 Task: Find a guest house in Machagai, Argentina for 4 adults from June 10 to June 25, with a price range of ₹10,000 to ₹15,000, 4 bedrooms, 4 beds, 4 bathrooms, and amenities including WiFi, free parking, TV, gym, and breakfast. Enable self check-in.
Action: Mouse moved to (491, 127)
Screenshot: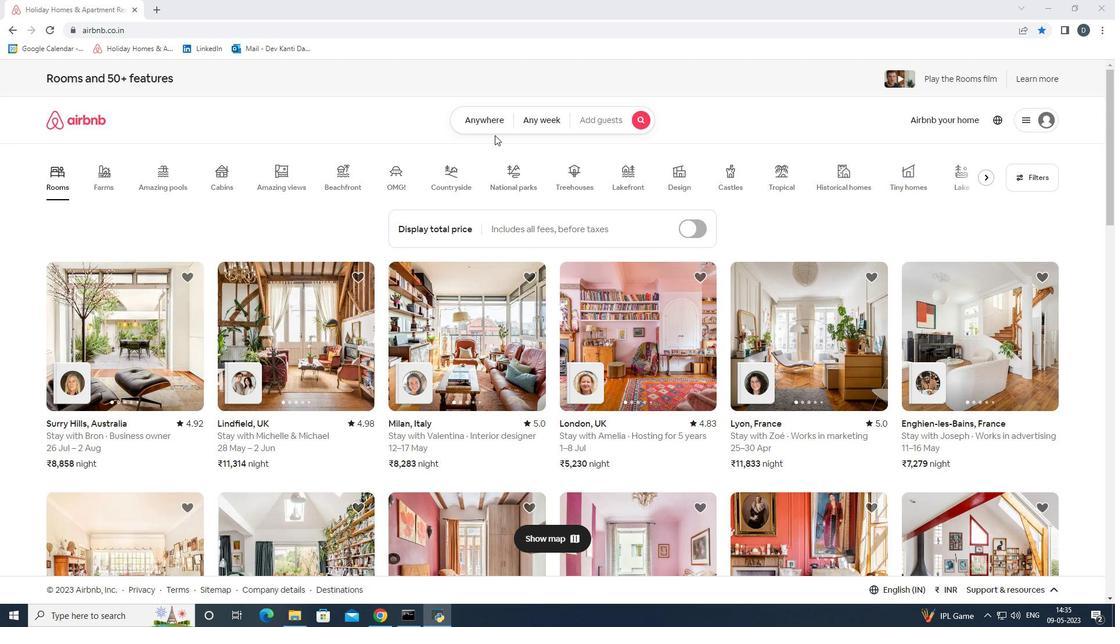 
Action: Mouse pressed left at (491, 127)
Screenshot: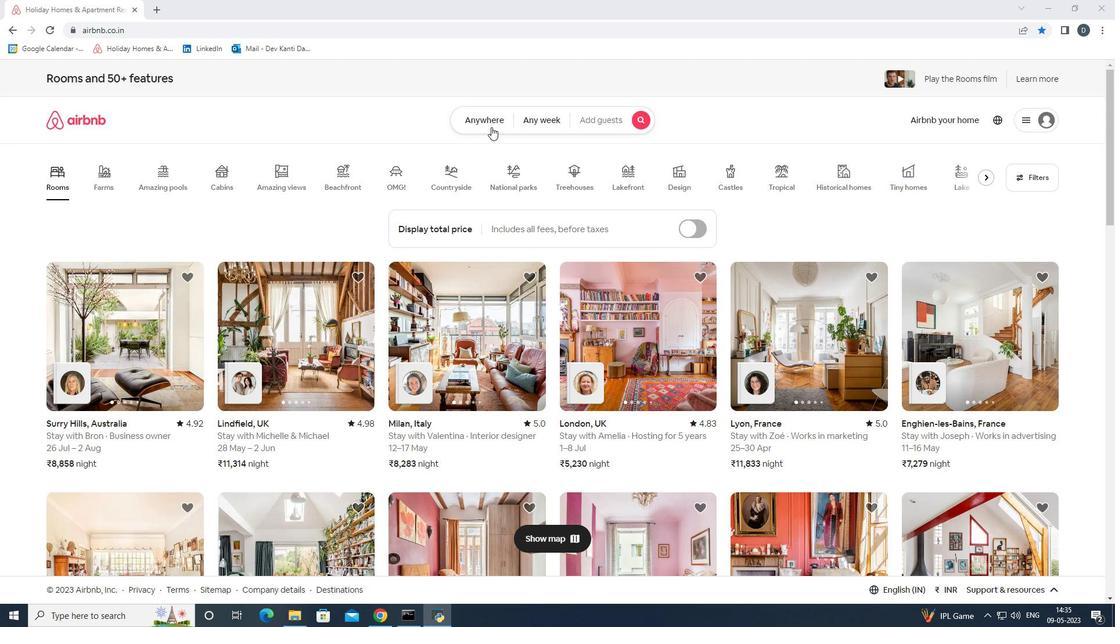 
Action: Mouse moved to (402, 162)
Screenshot: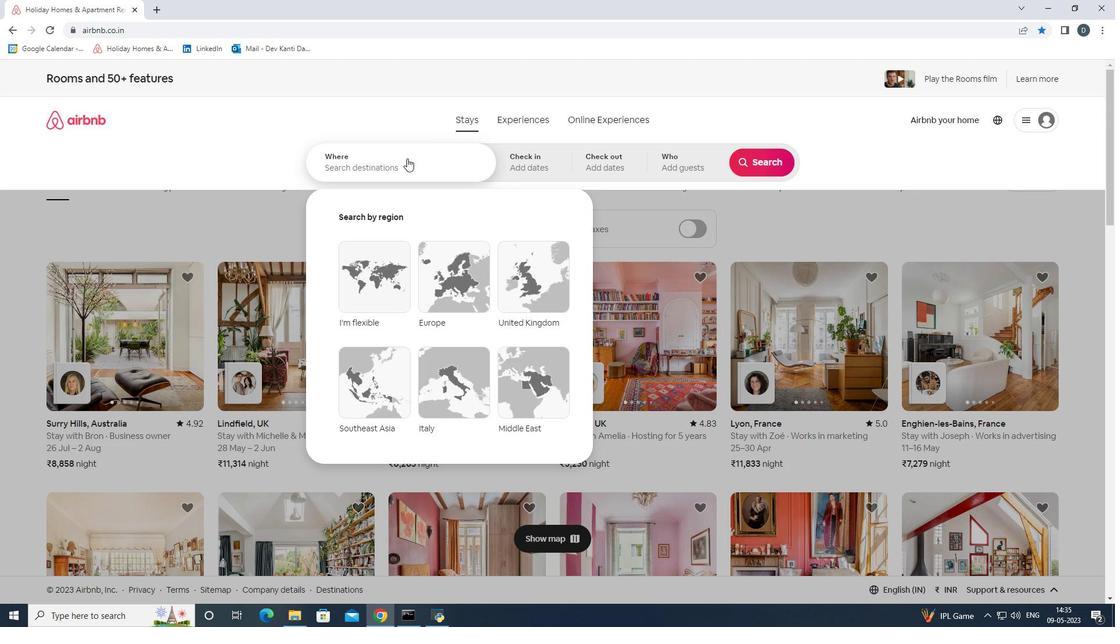 
Action: Mouse pressed left at (402, 162)
Screenshot: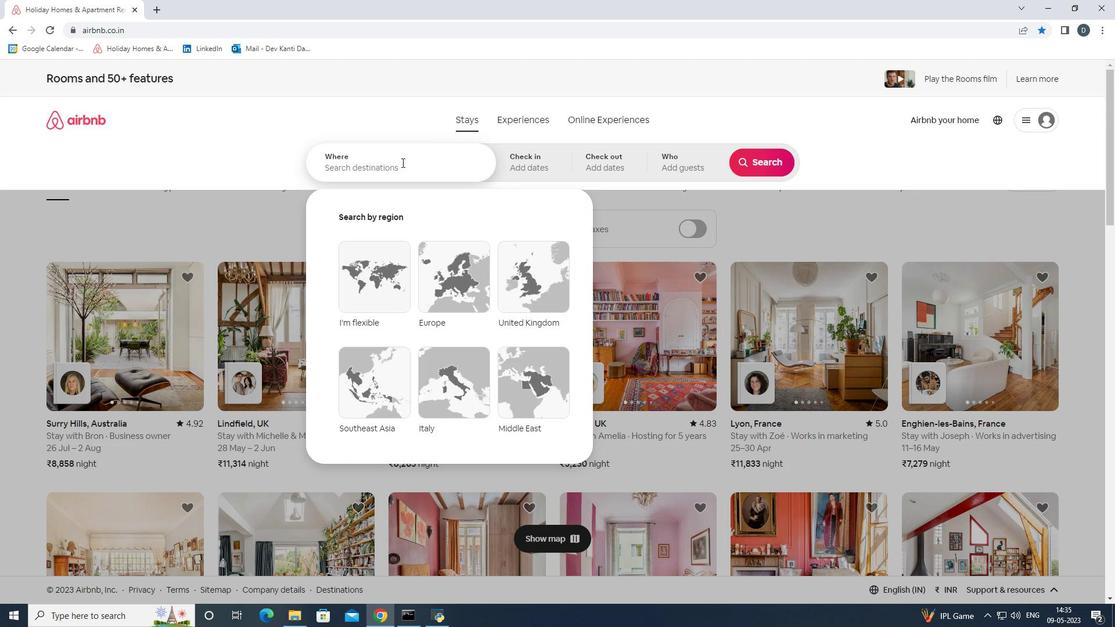 
Action: Key pressed <Key.shift><Key.shift><Key.shift><Key.shift><Key.shift><Key.shift>Machagai,<Key.shift><Key.shift><Key.shift><Key.shift><Key.shift><Key.shift><Key.shift><Key.shift><Key.shift><Key.shift><Key.shift><Key.shift>Argentina<Key.enter>
Screenshot: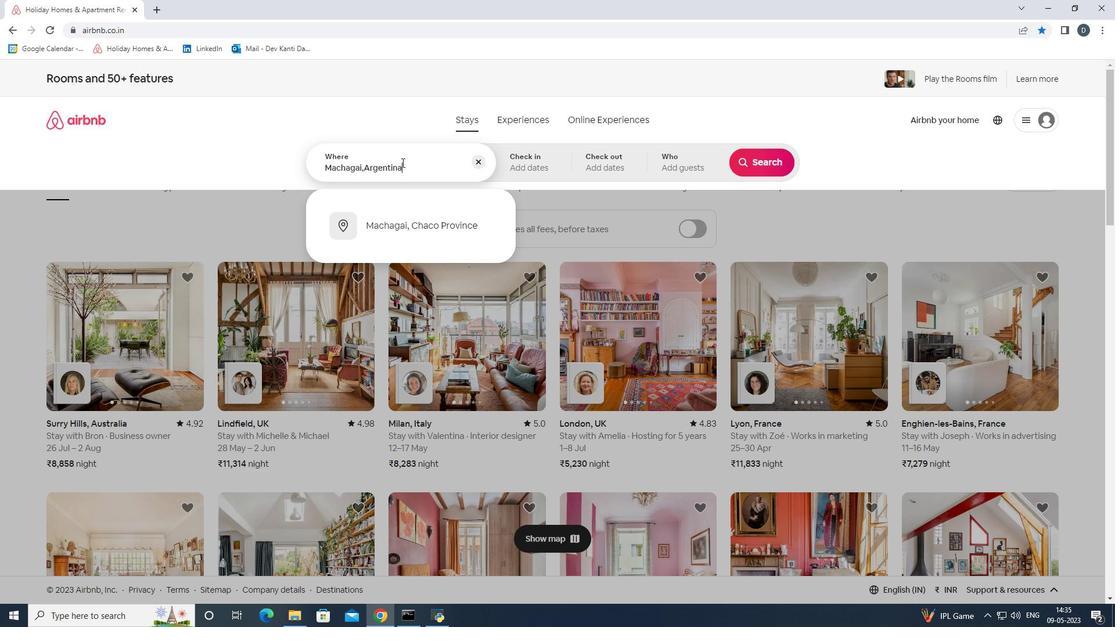 
Action: Mouse moved to (746, 332)
Screenshot: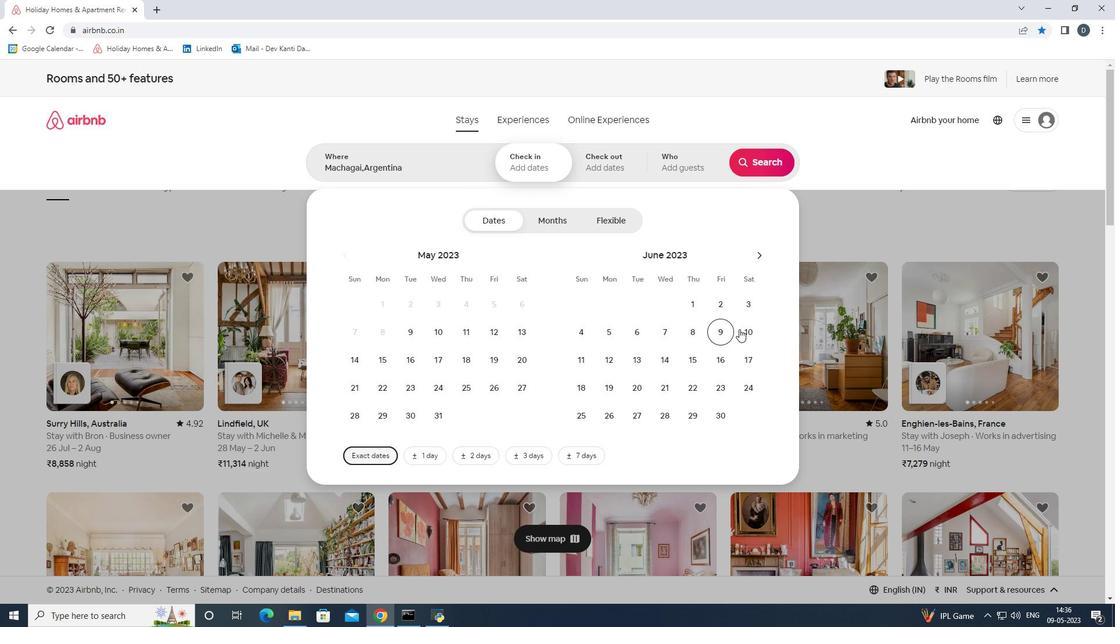 
Action: Mouse pressed left at (746, 332)
Screenshot: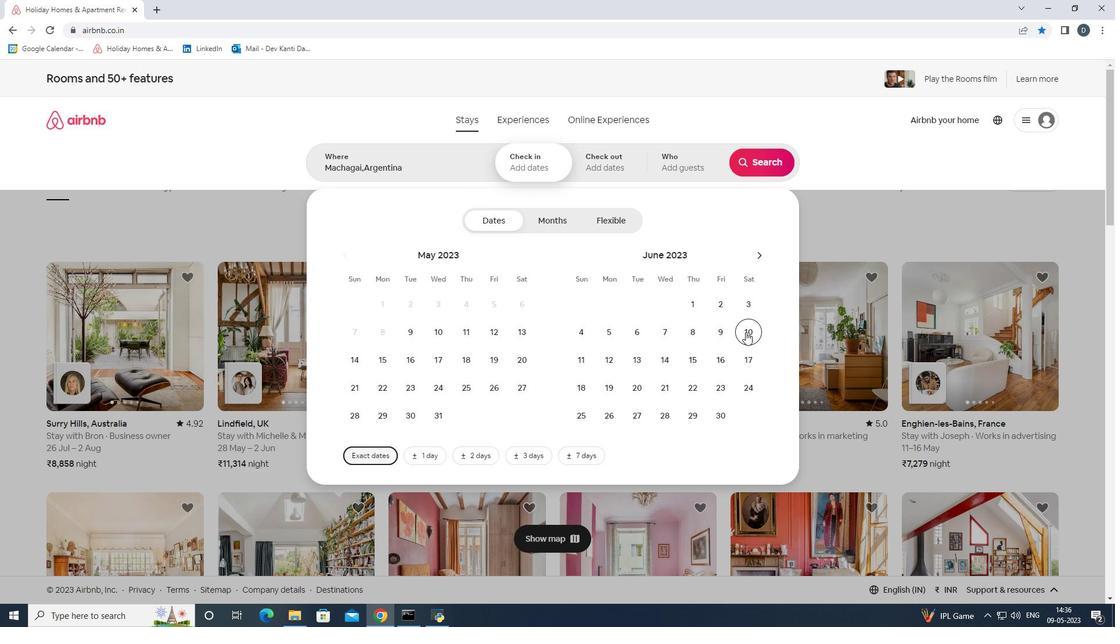 
Action: Mouse moved to (588, 414)
Screenshot: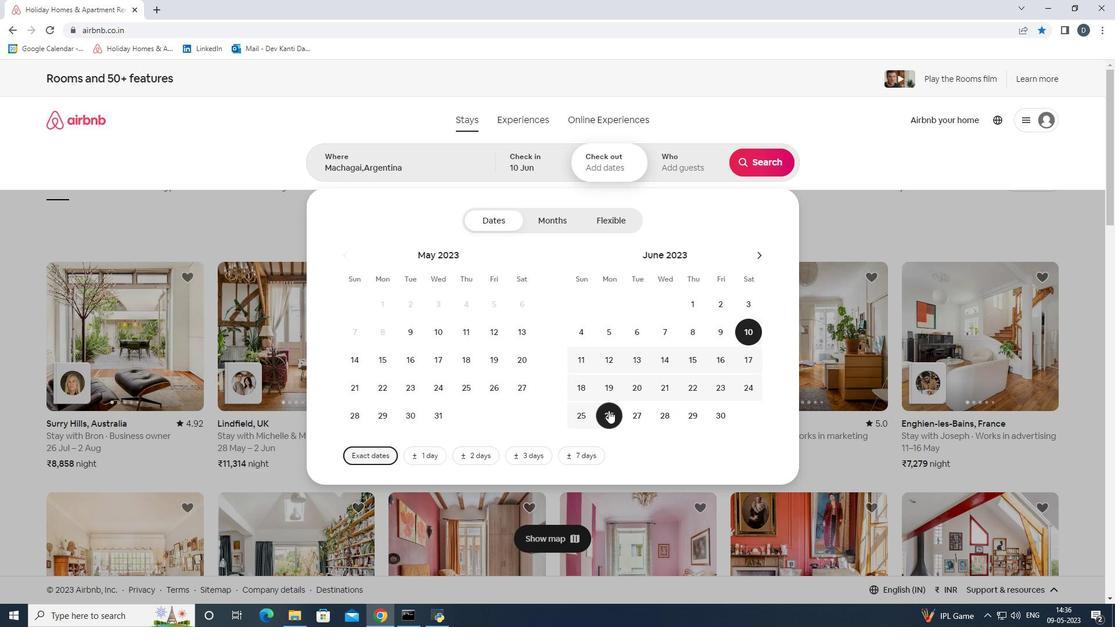 
Action: Mouse pressed left at (588, 414)
Screenshot: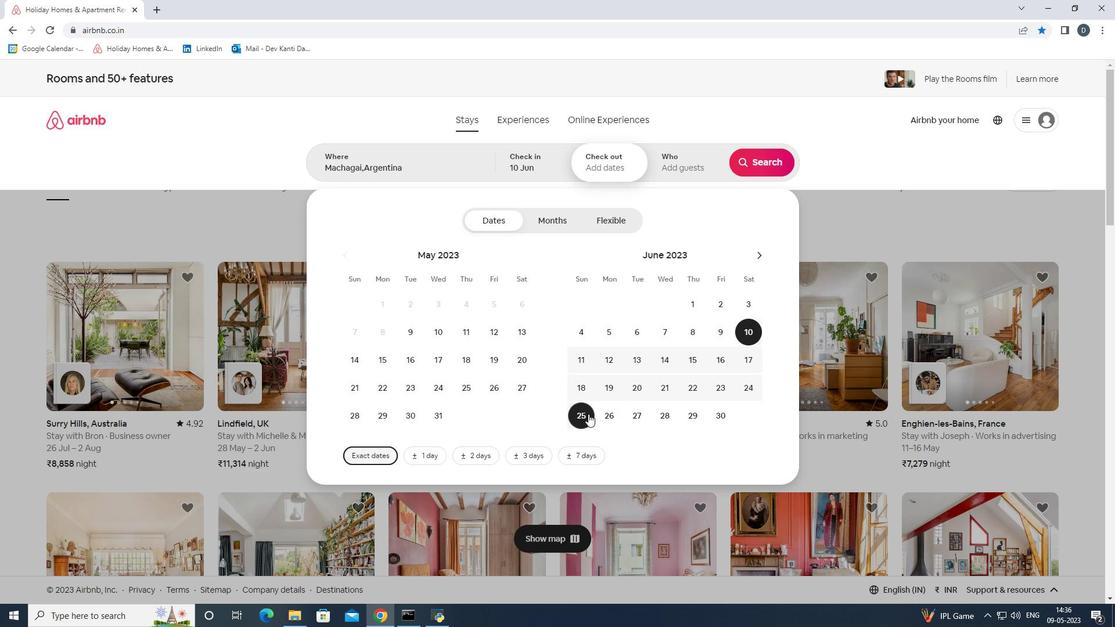 
Action: Mouse moved to (675, 167)
Screenshot: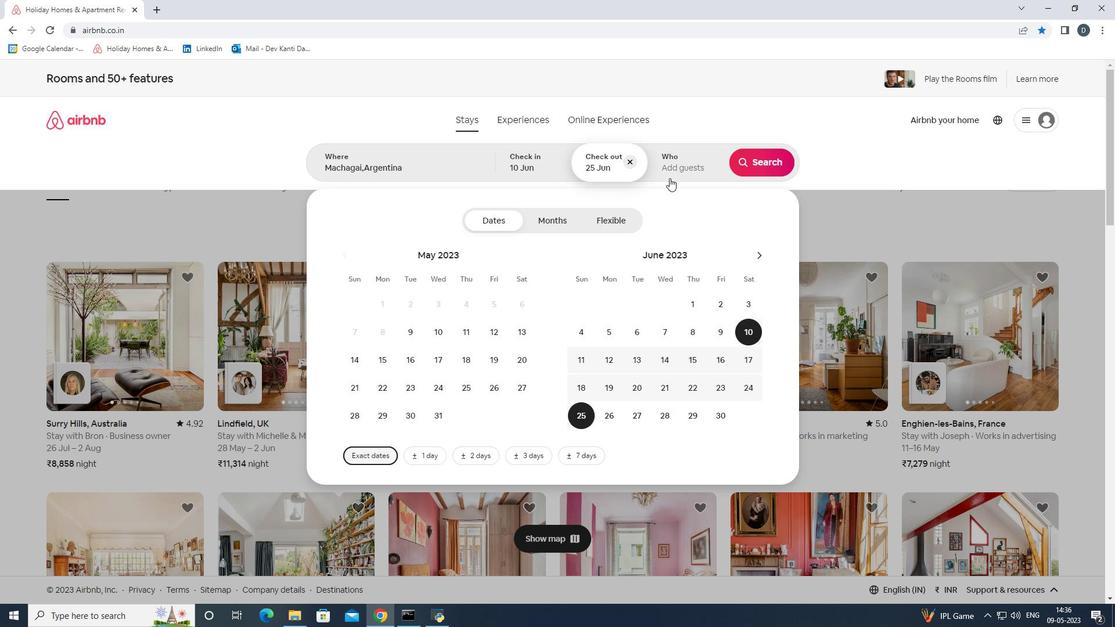 
Action: Mouse pressed left at (675, 167)
Screenshot: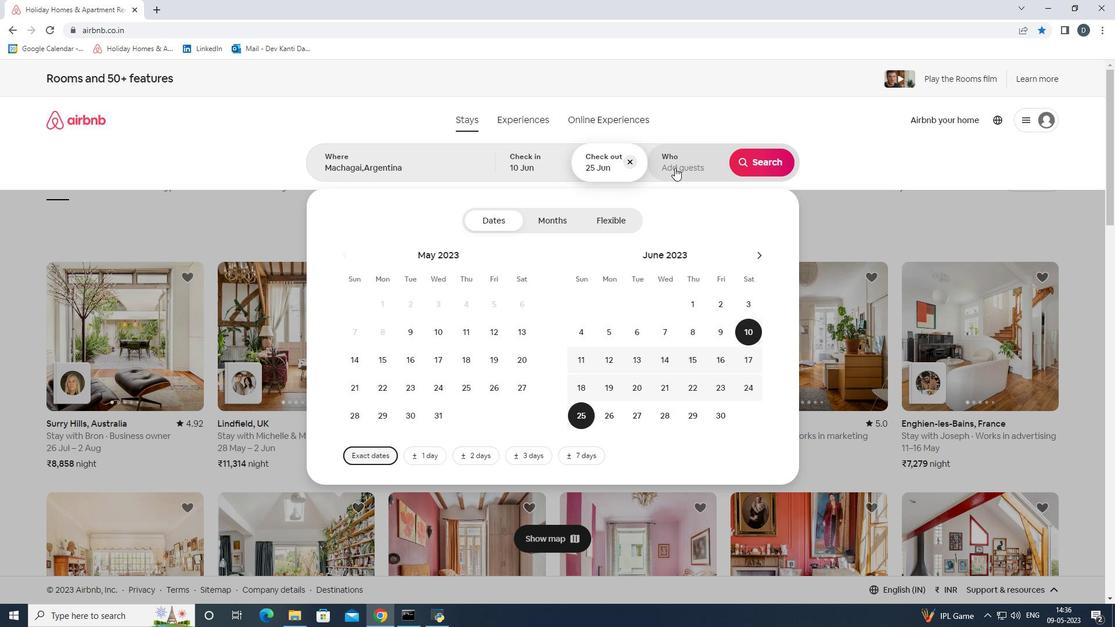 
Action: Mouse moved to (762, 228)
Screenshot: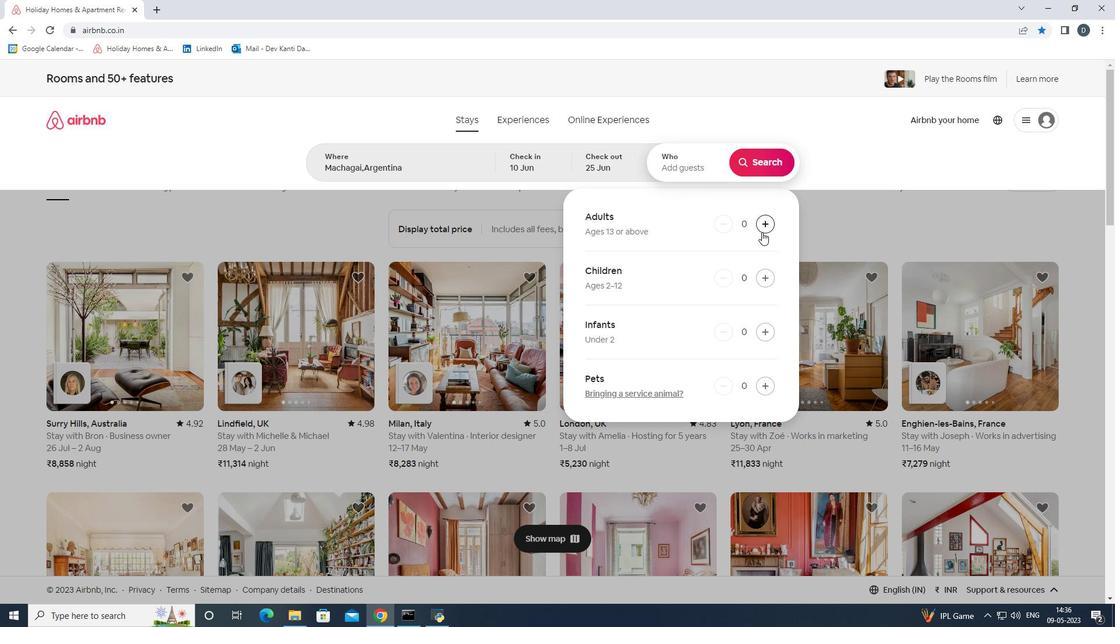 
Action: Mouse pressed left at (762, 228)
Screenshot: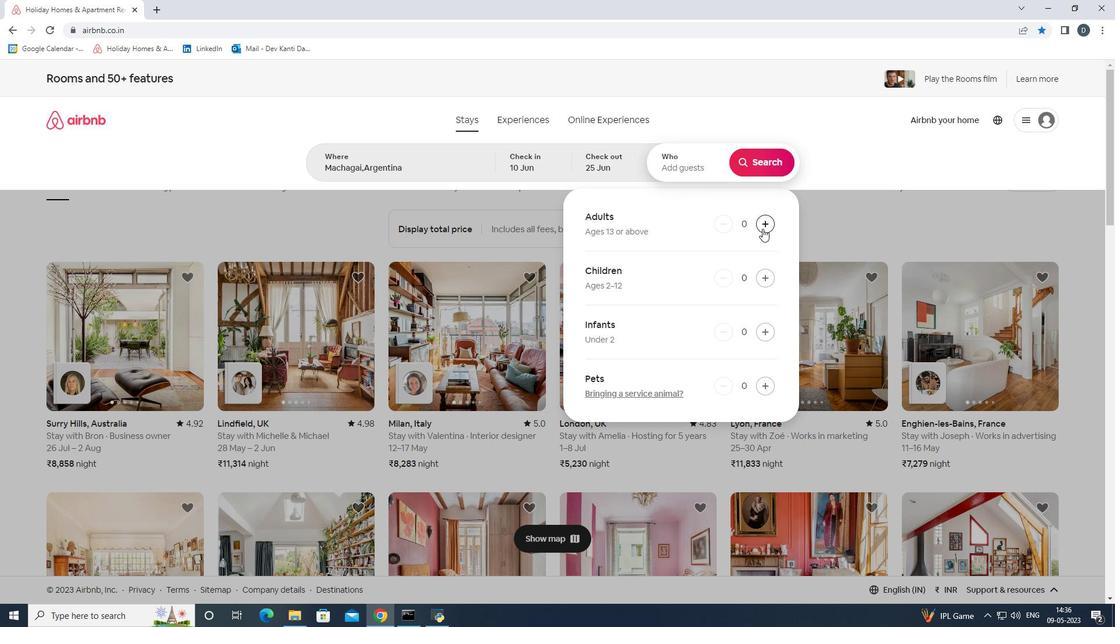 
Action: Mouse pressed left at (762, 228)
Screenshot: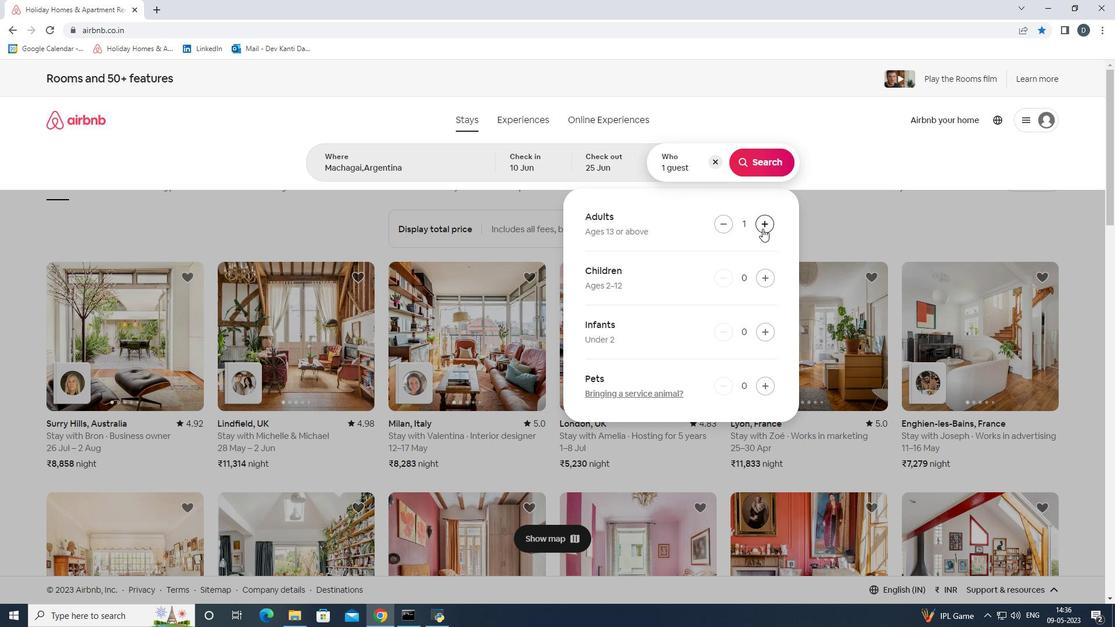 
Action: Mouse pressed left at (762, 228)
Screenshot: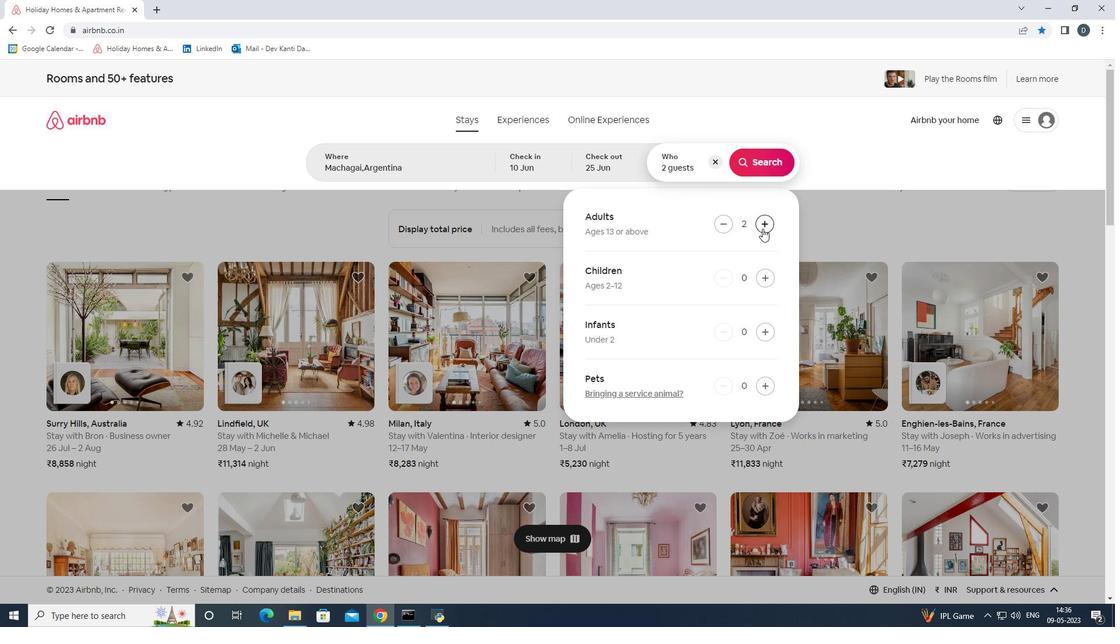 
Action: Mouse pressed left at (762, 228)
Screenshot: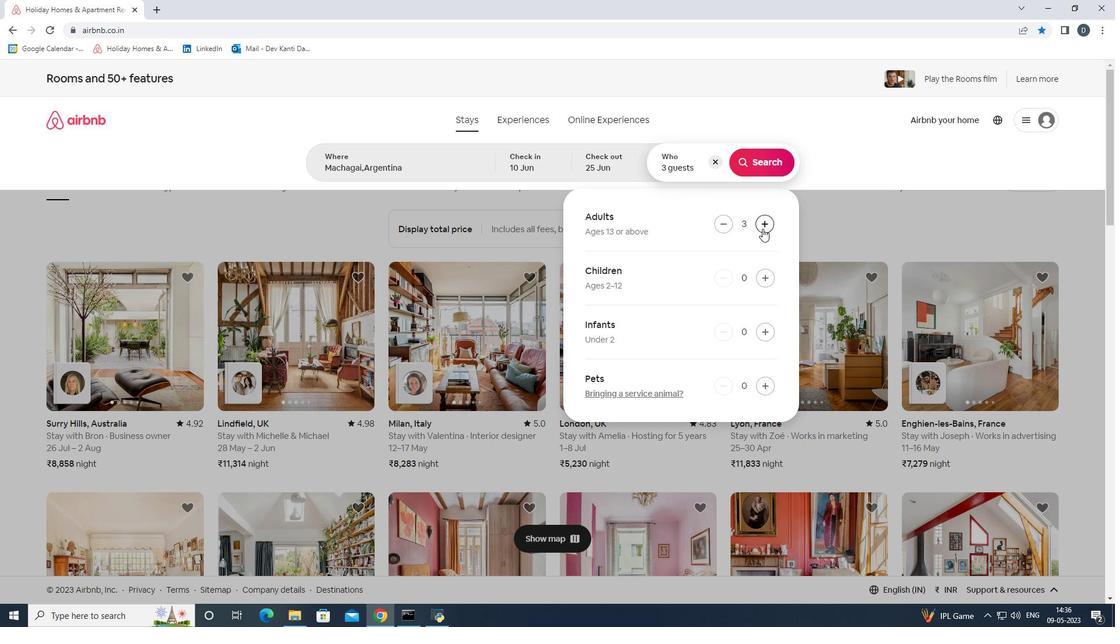 
Action: Mouse moved to (759, 170)
Screenshot: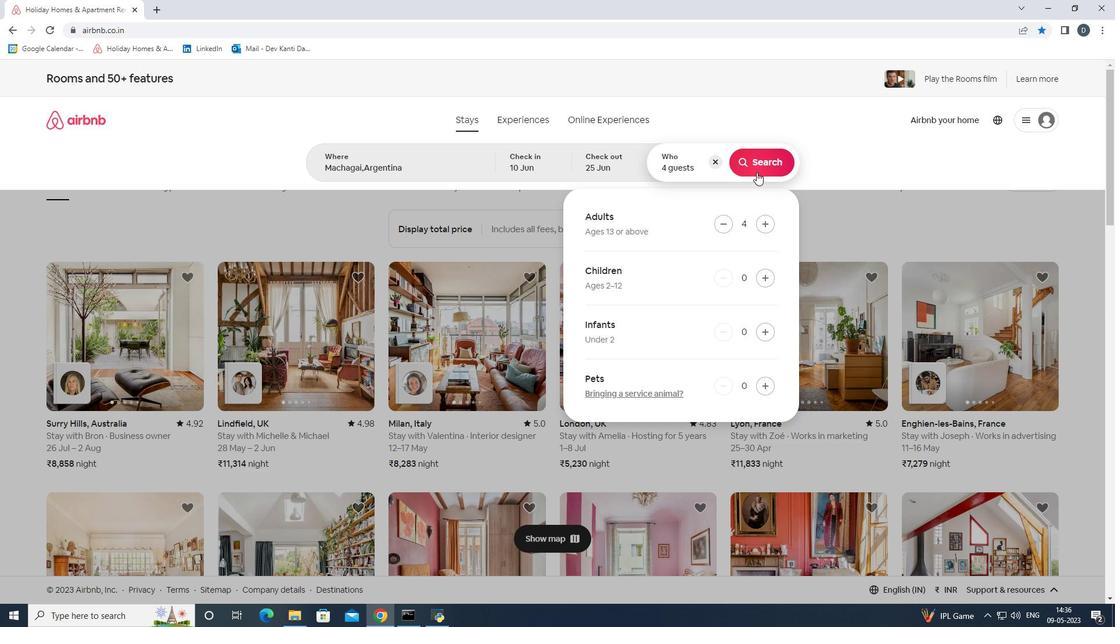 
Action: Mouse pressed left at (759, 170)
Screenshot: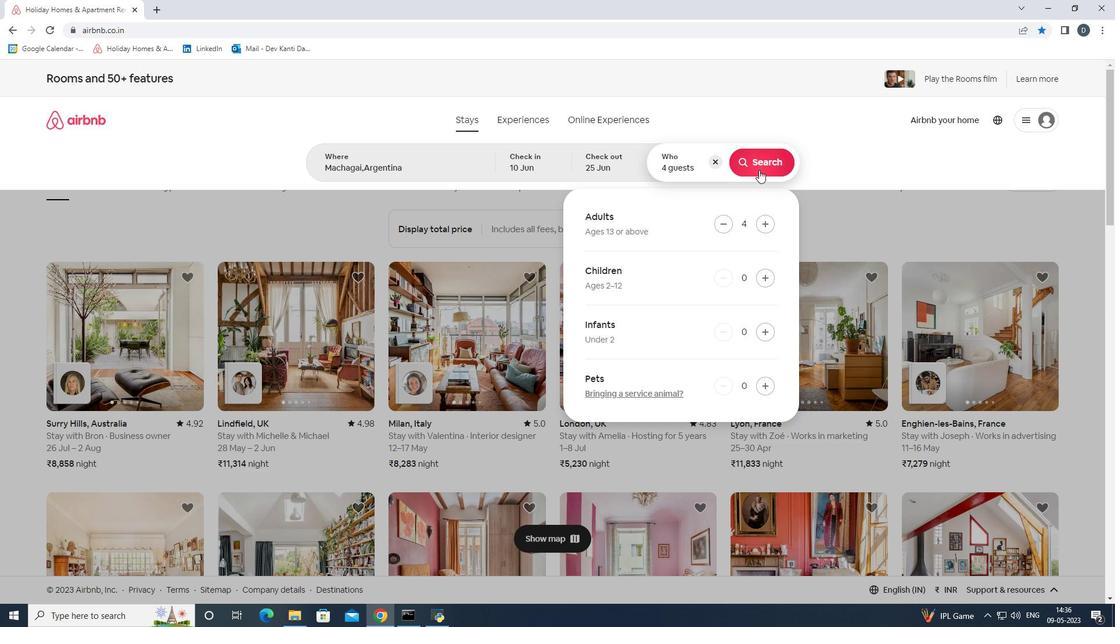 
Action: Mouse moved to (1048, 135)
Screenshot: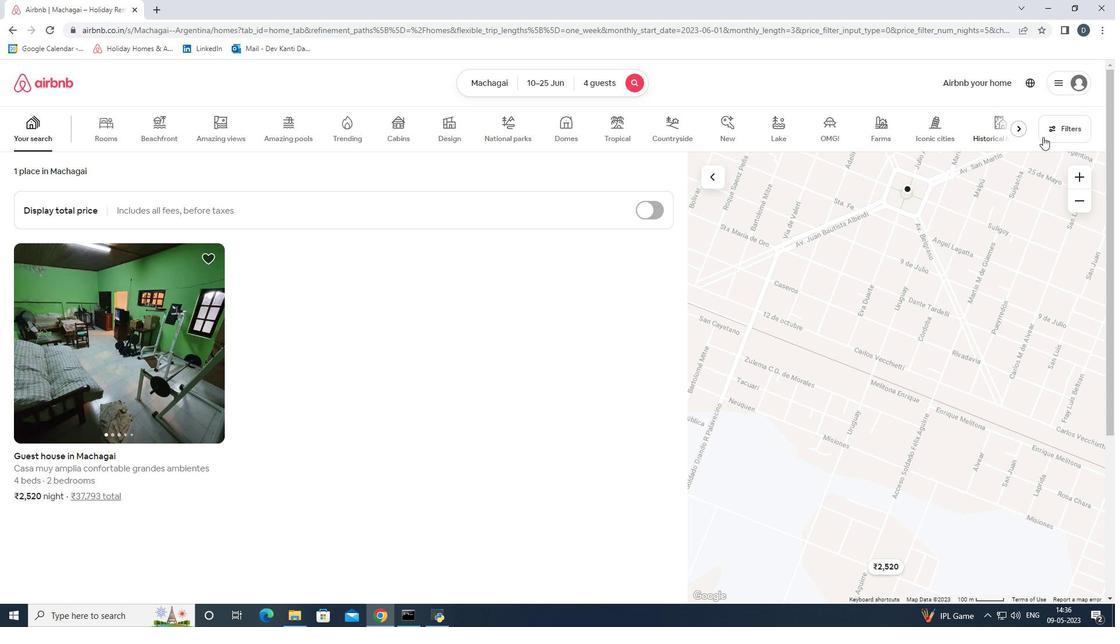 
Action: Mouse pressed left at (1048, 135)
Screenshot: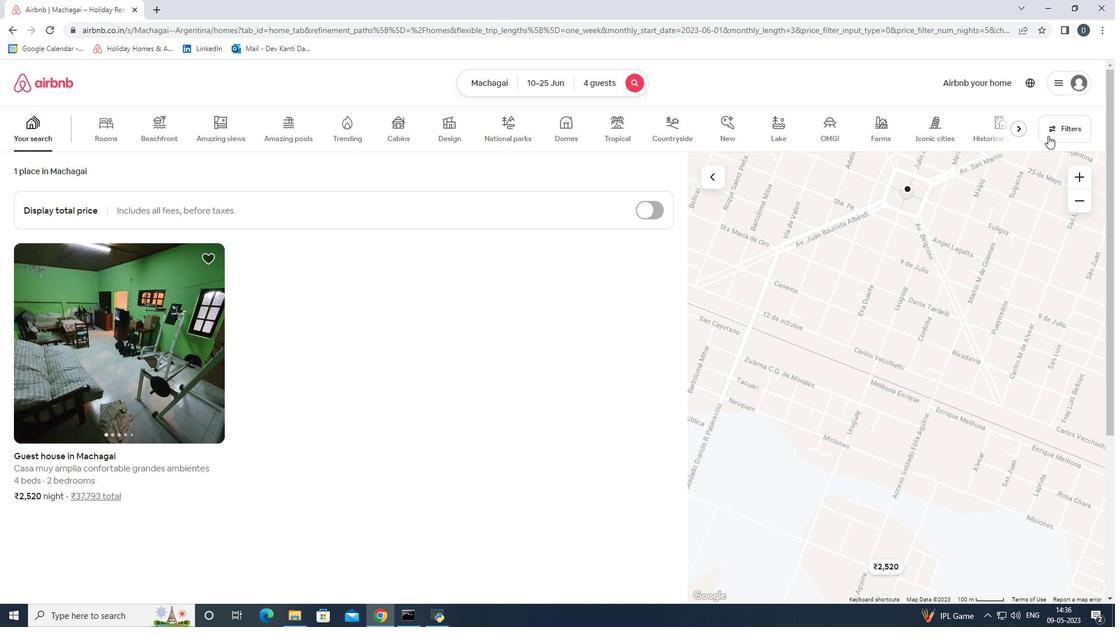 
Action: Mouse moved to (486, 409)
Screenshot: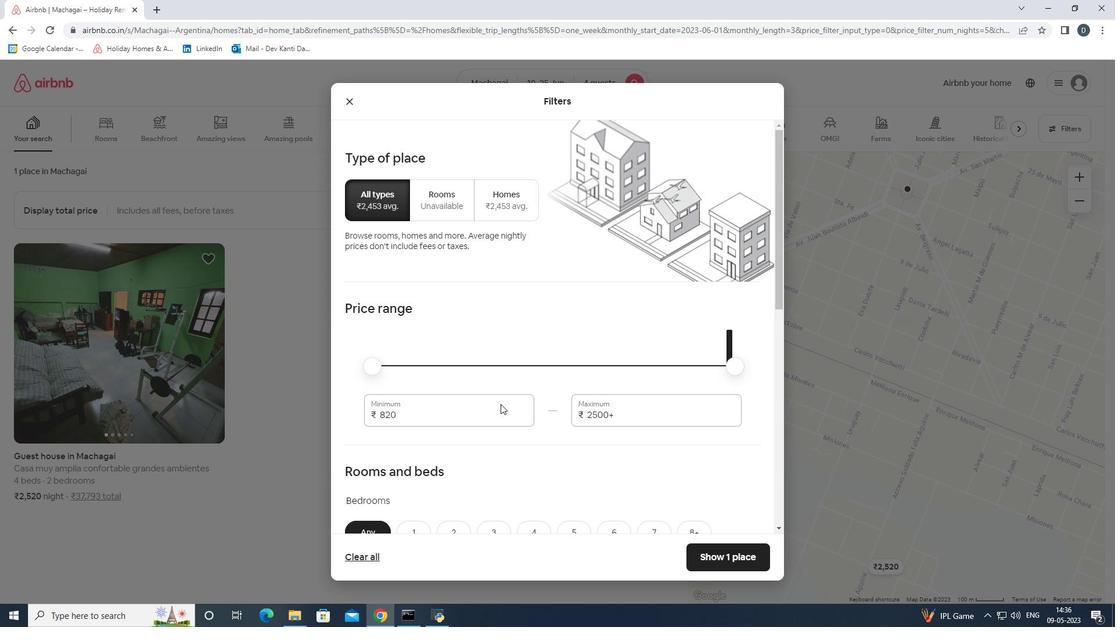 
Action: Mouse pressed left at (486, 409)
Screenshot: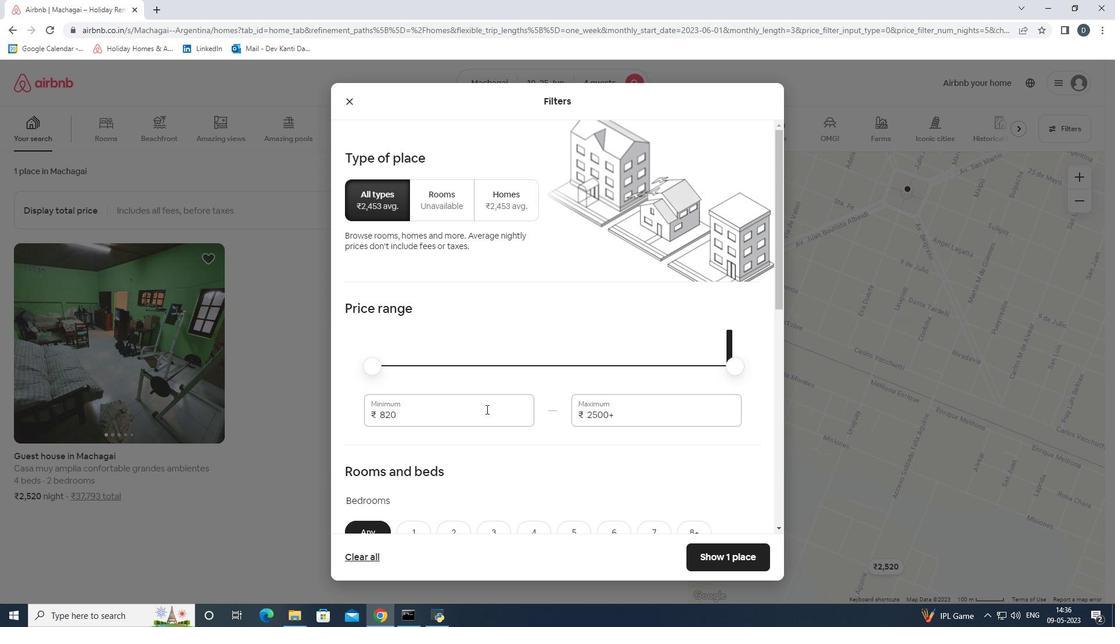 
Action: Mouse pressed left at (486, 409)
Screenshot: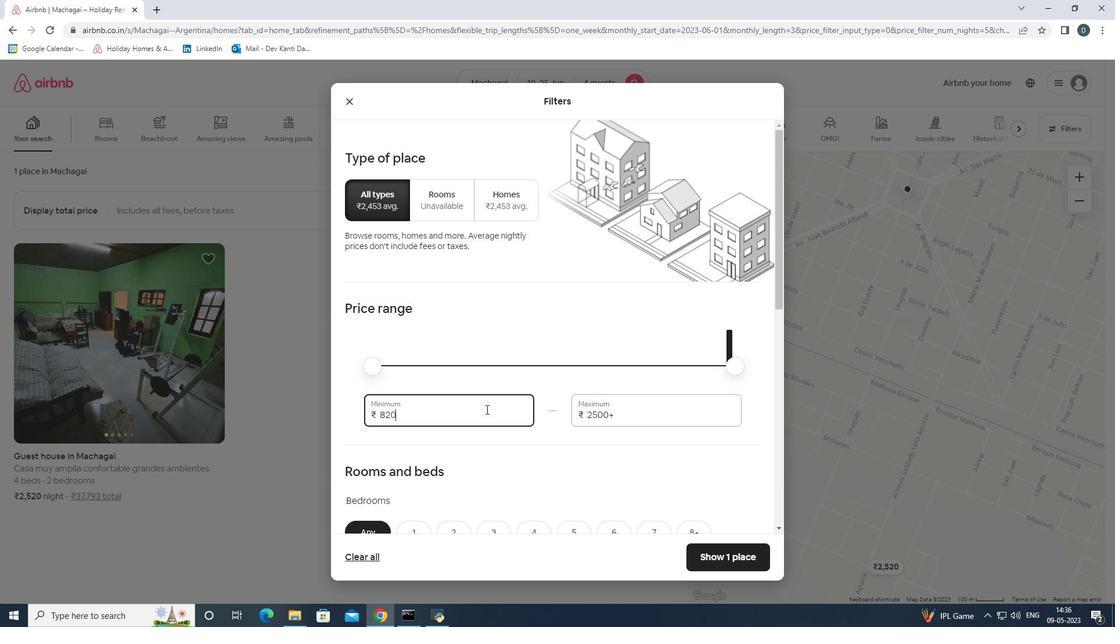 
Action: Key pressed 10000<Key.tab>150000<Key.backspace>
Screenshot: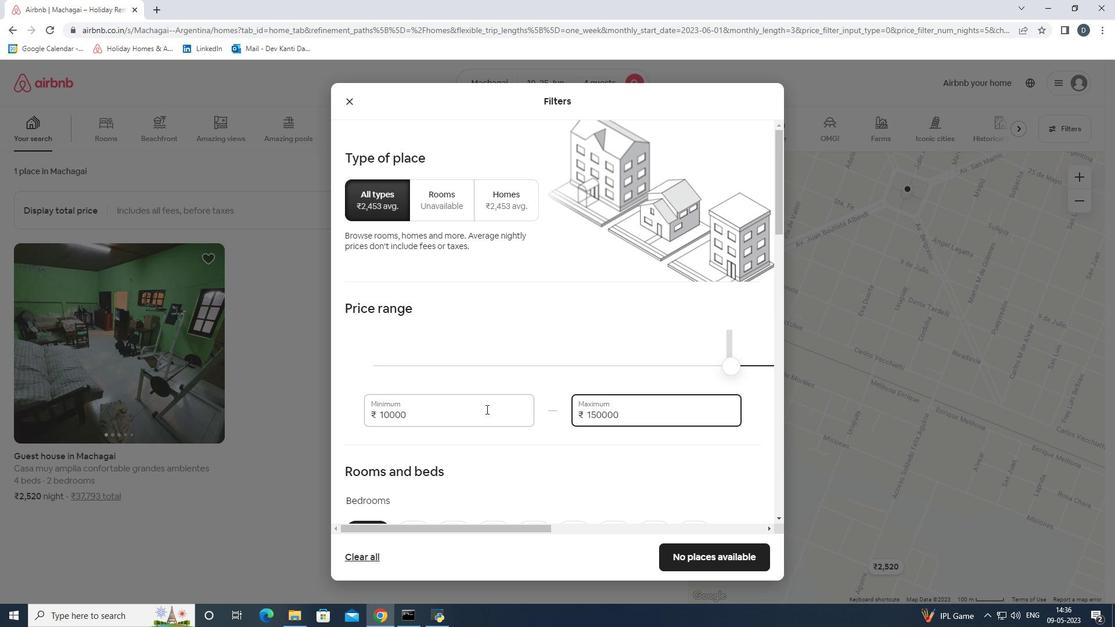 
Action: Mouse scrolled (486, 409) with delta (0, 0)
Screenshot: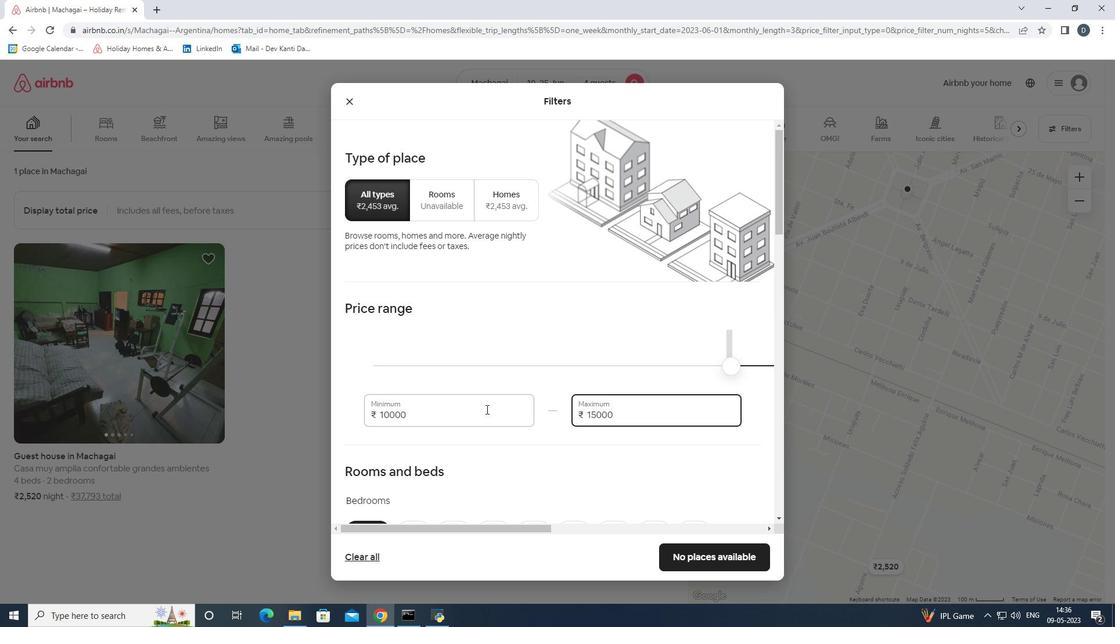
Action: Mouse scrolled (486, 409) with delta (0, 0)
Screenshot: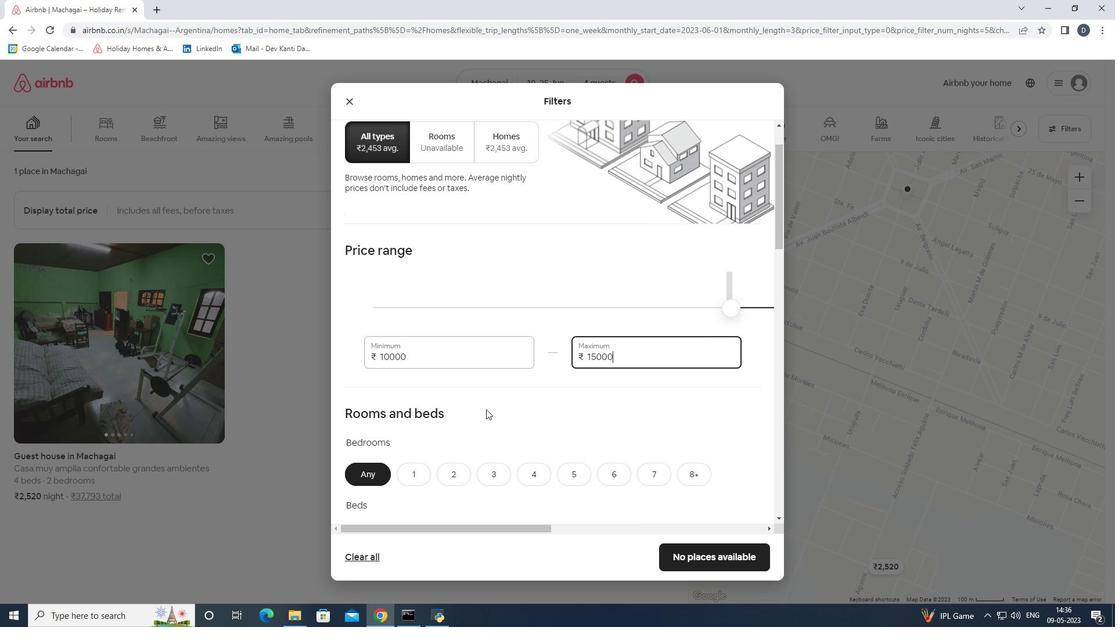 
Action: Mouse scrolled (486, 409) with delta (0, 0)
Screenshot: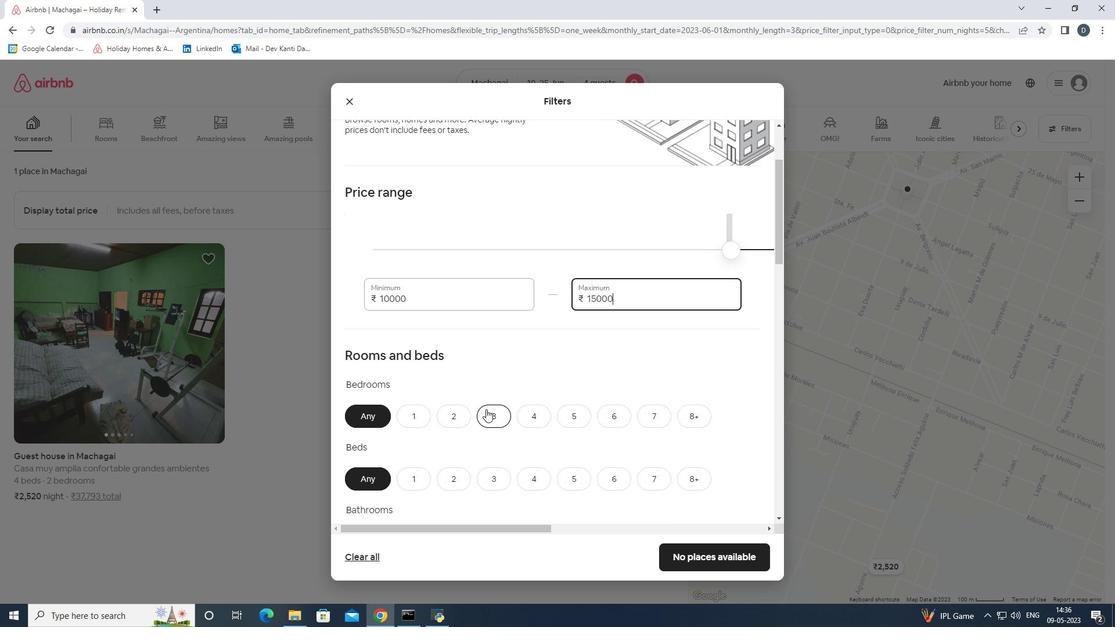 
Action: Mouse scrolled (486, 409) with delta (0, 0)
Screenshot: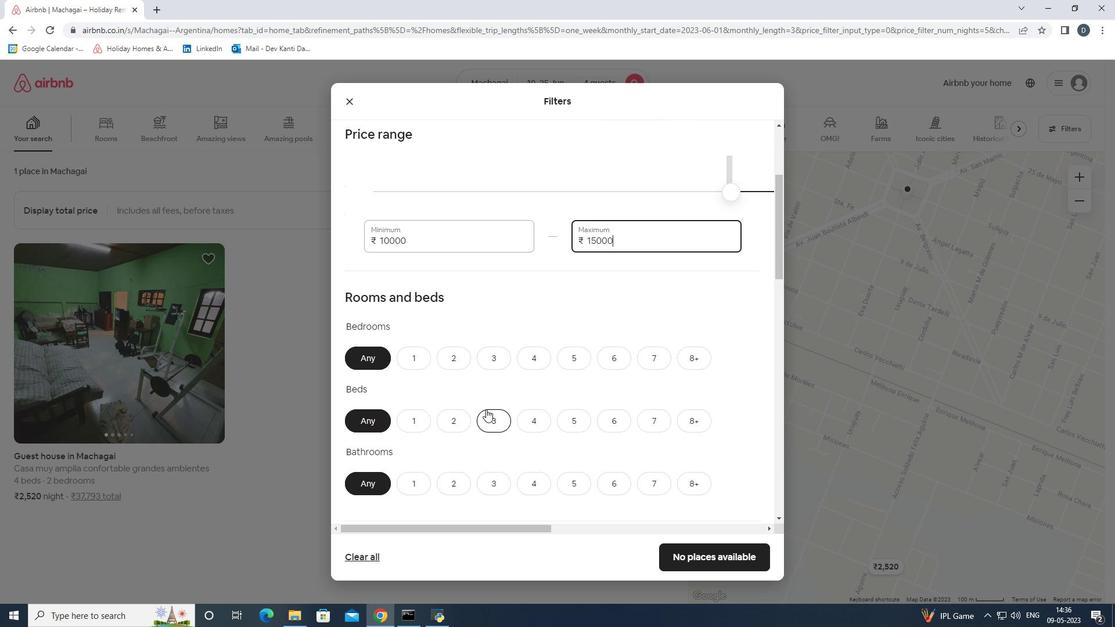 
Action: Mouse moved to (540, 302)
Screenshot: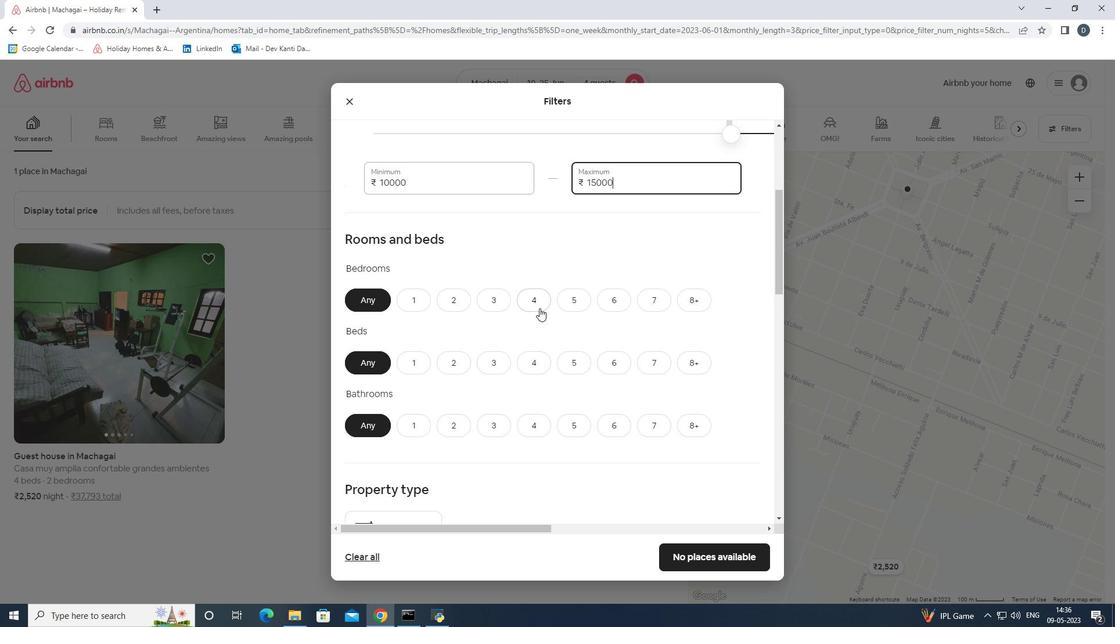 
Action: Mouse pressed left at (540, 302)
Screenshot: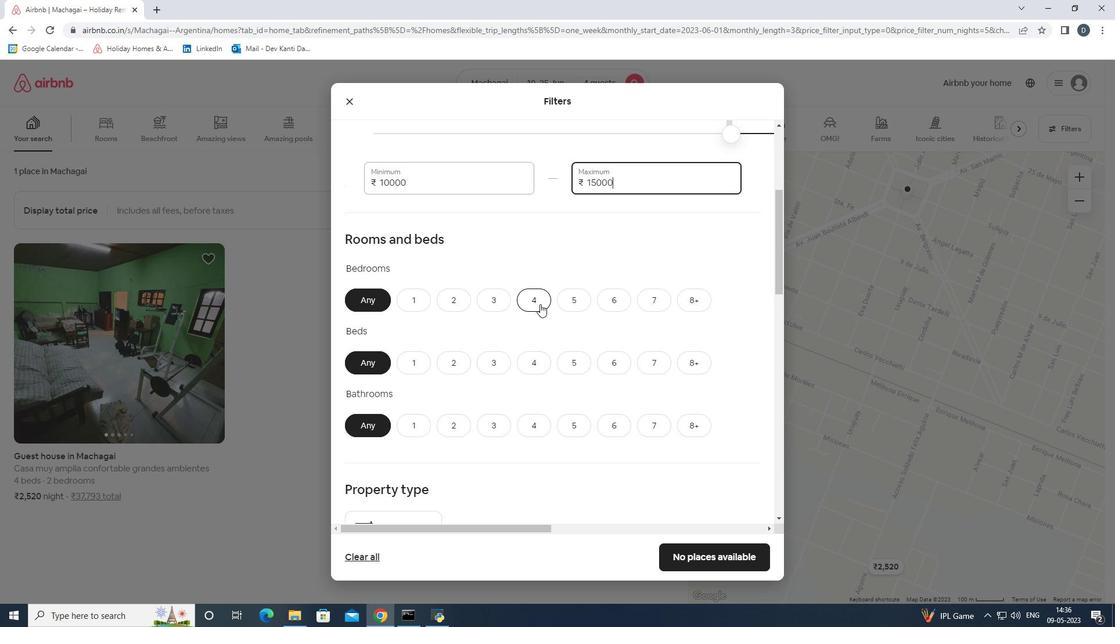 
Action: Mouse moved to (533, 356)
Screenshot: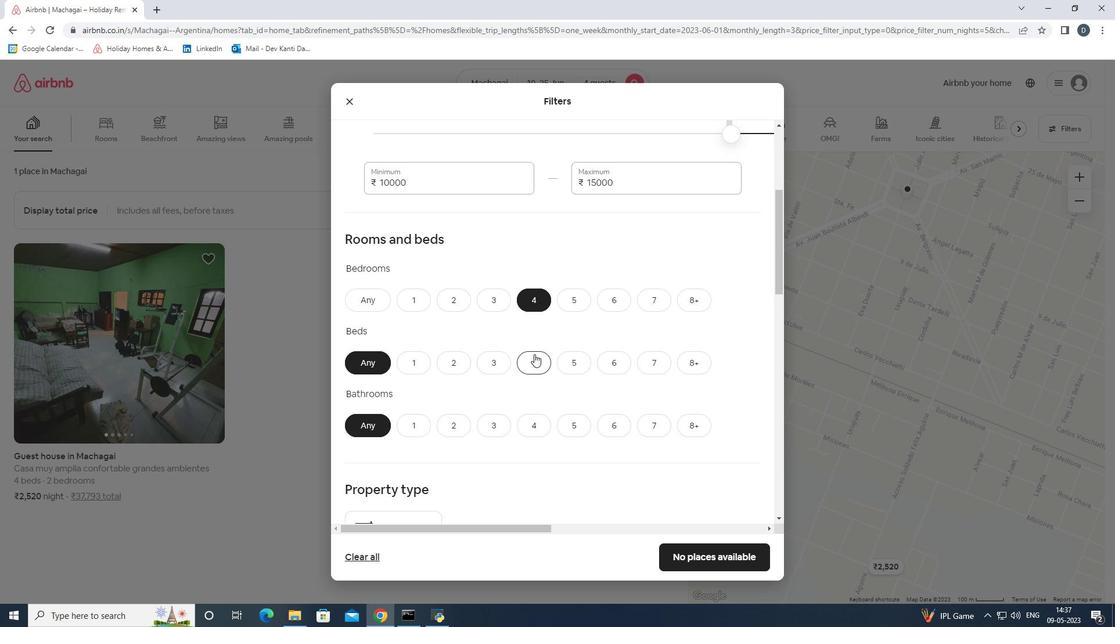 
Action: Mouse pressed left at (533, 356)
Screenshot: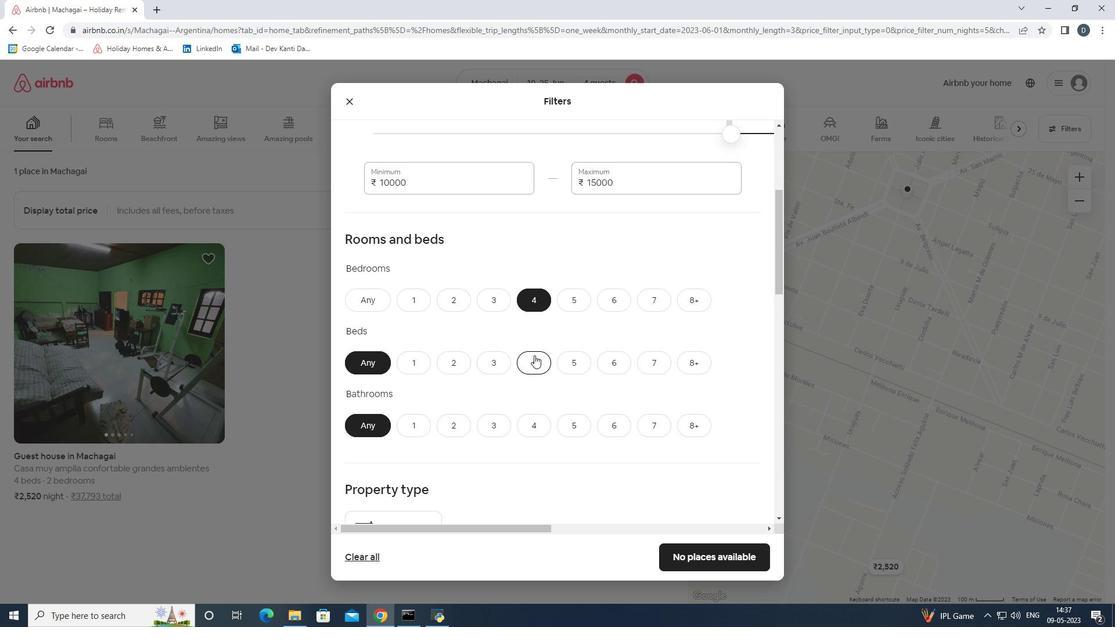 
Action: Mouse moved to (532, 418)
Screenshot: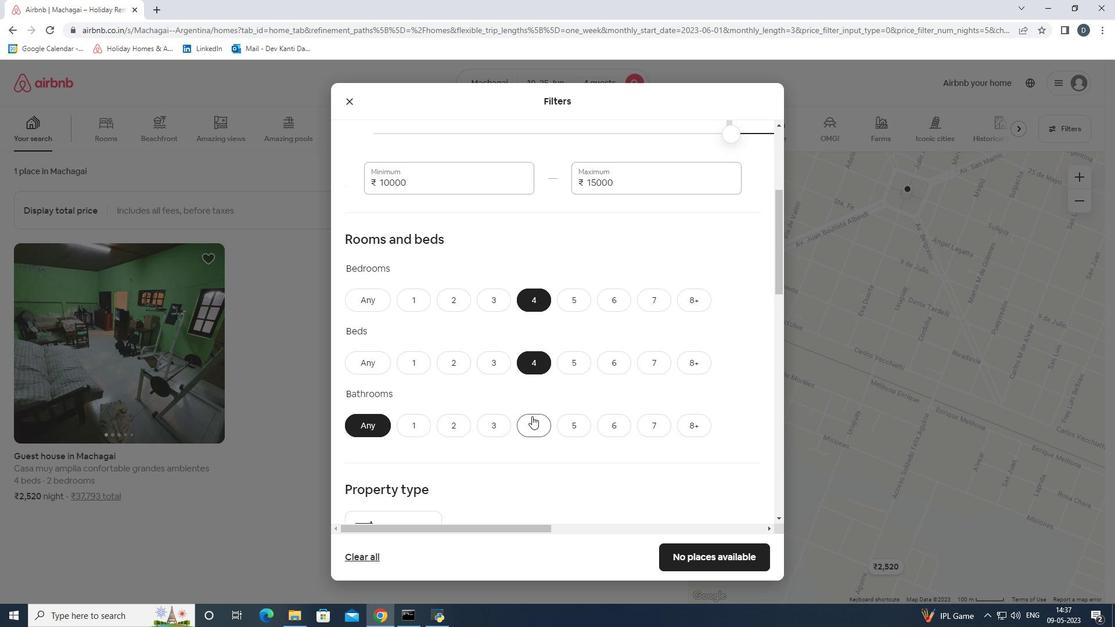 
Action: Mouse pressed left at (532, 418)
Screenshot: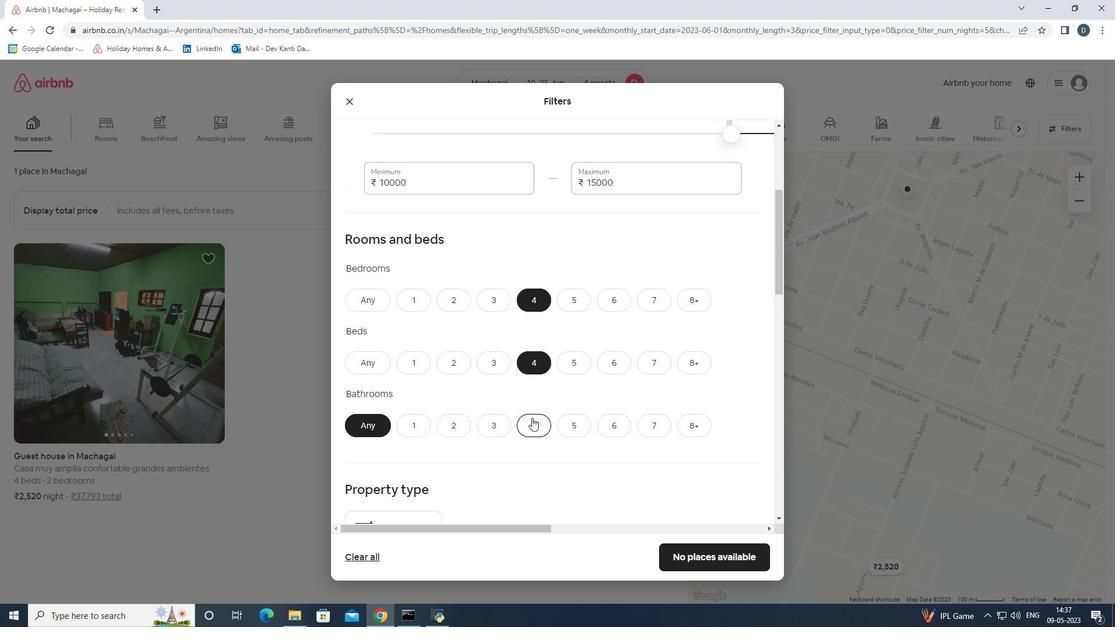 
Action: Mouse moved to (532, 418)
Screenshot: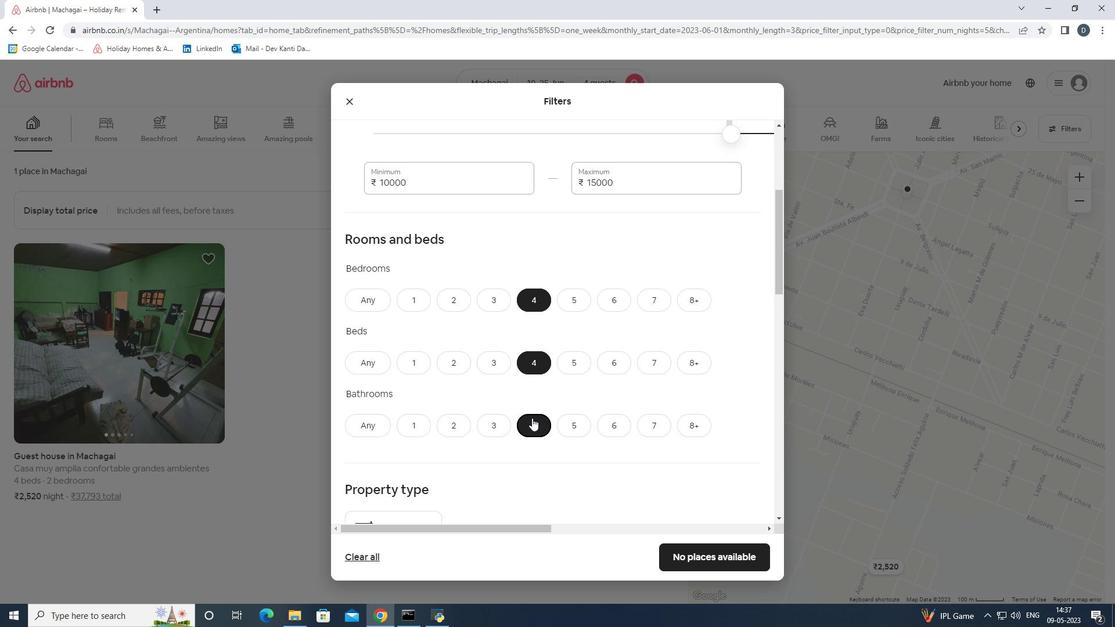 
Action: Mouse scrolled (532, 418) with delta (0, 0)
Screenshot: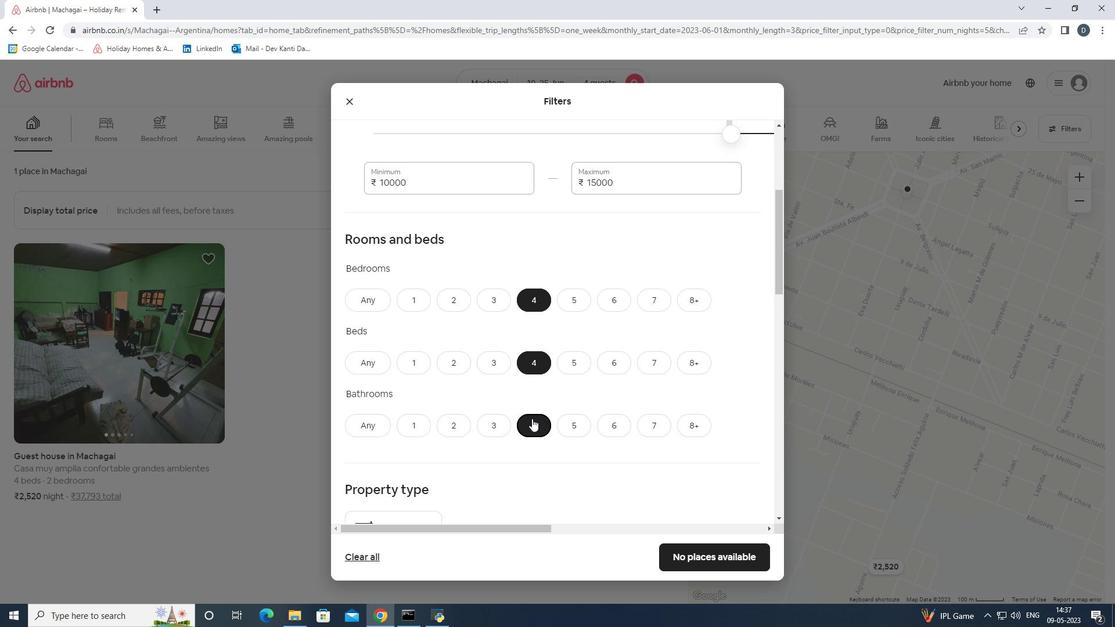 
Action: Mouse scrolled (532, 418) with delta (0, 0)
Screenshot: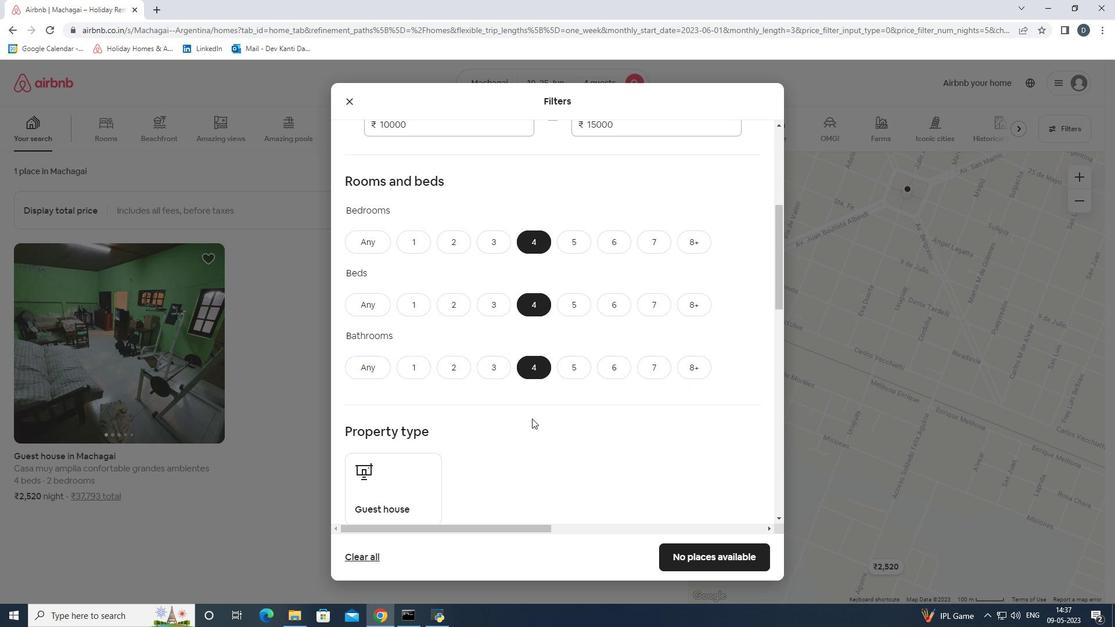
Action: Mouse scrolled (532, 418) with delta (0, 0)
Screenshot: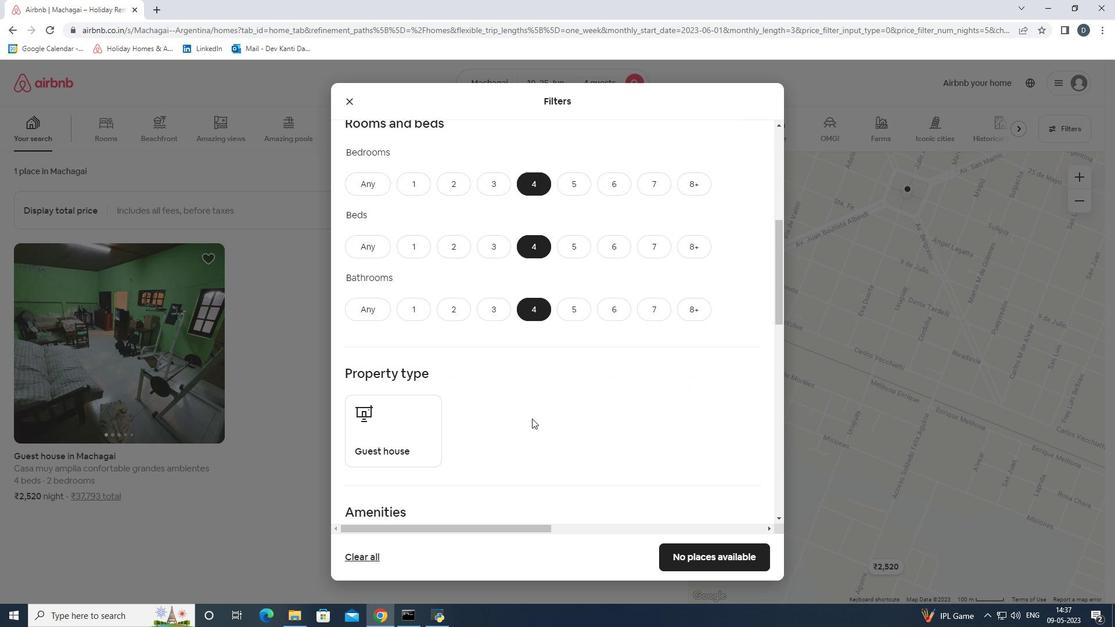 
Action: Mouse moved to (429, 385)
Screenshot: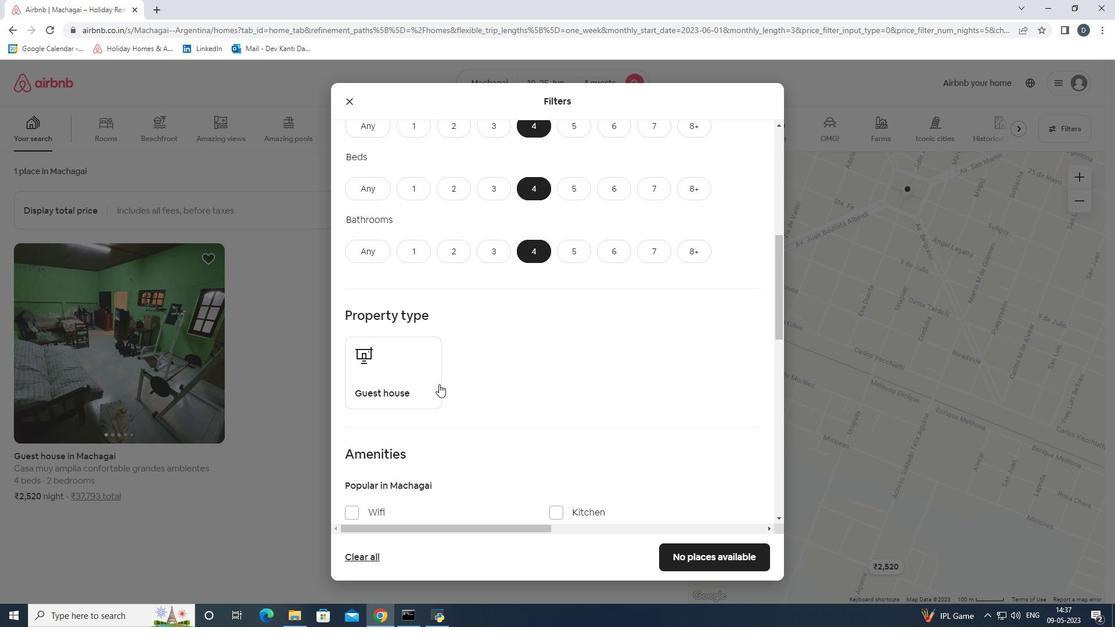 
Action: Mouse pressed left at (429, 385)
Screenshot: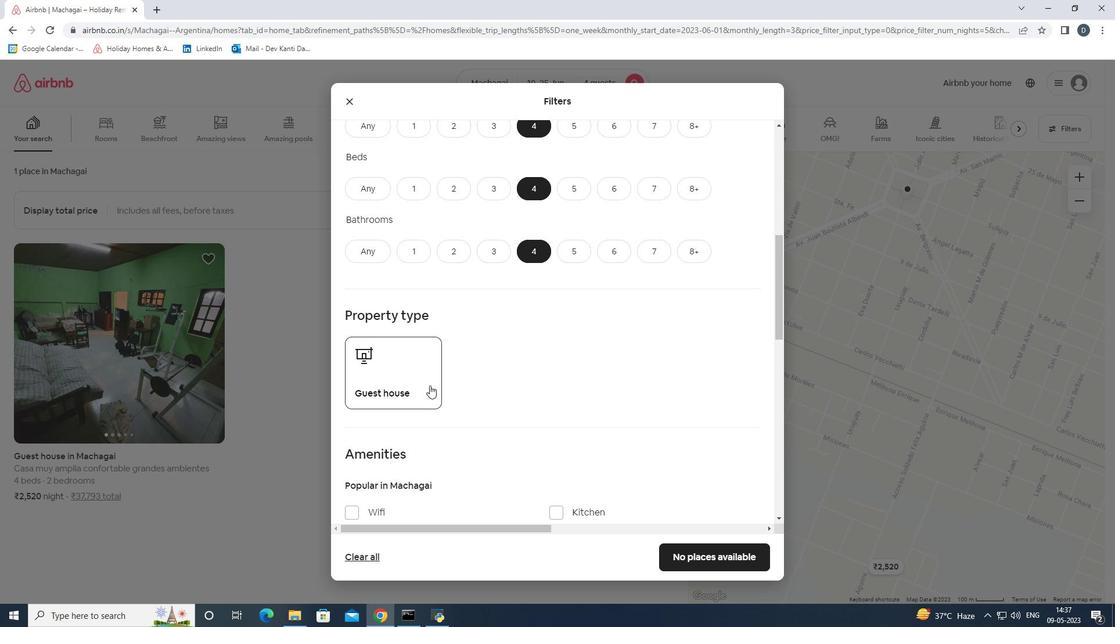 
Action: Mouse moved to (444, 382)
Screenshot: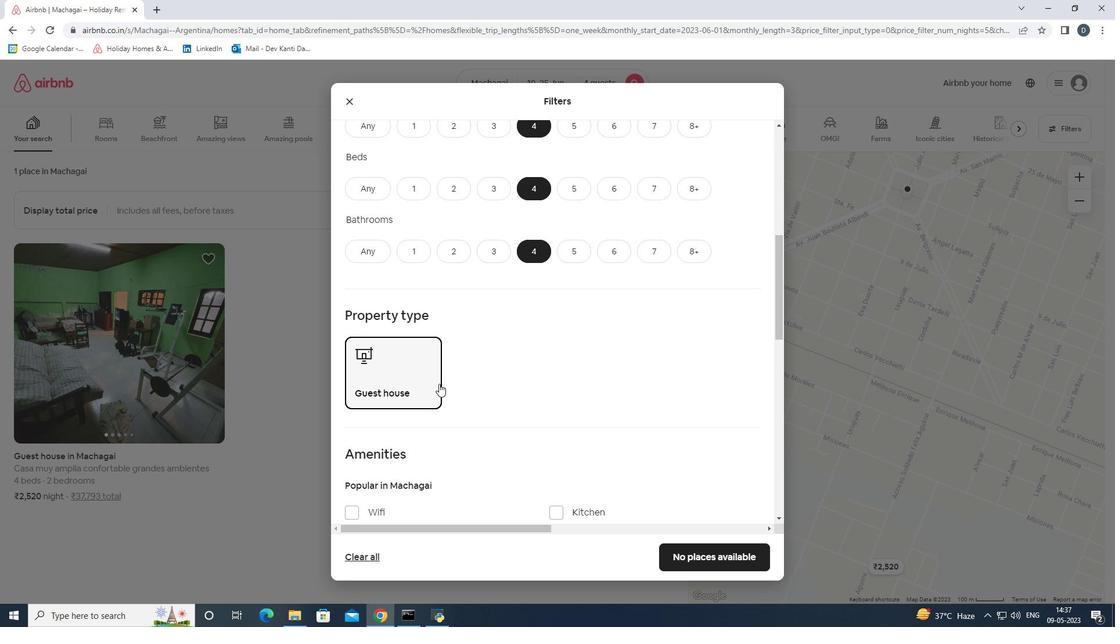 
Action: Mouse scrolled (444, 381) with delta (0, 0)
Screenshot: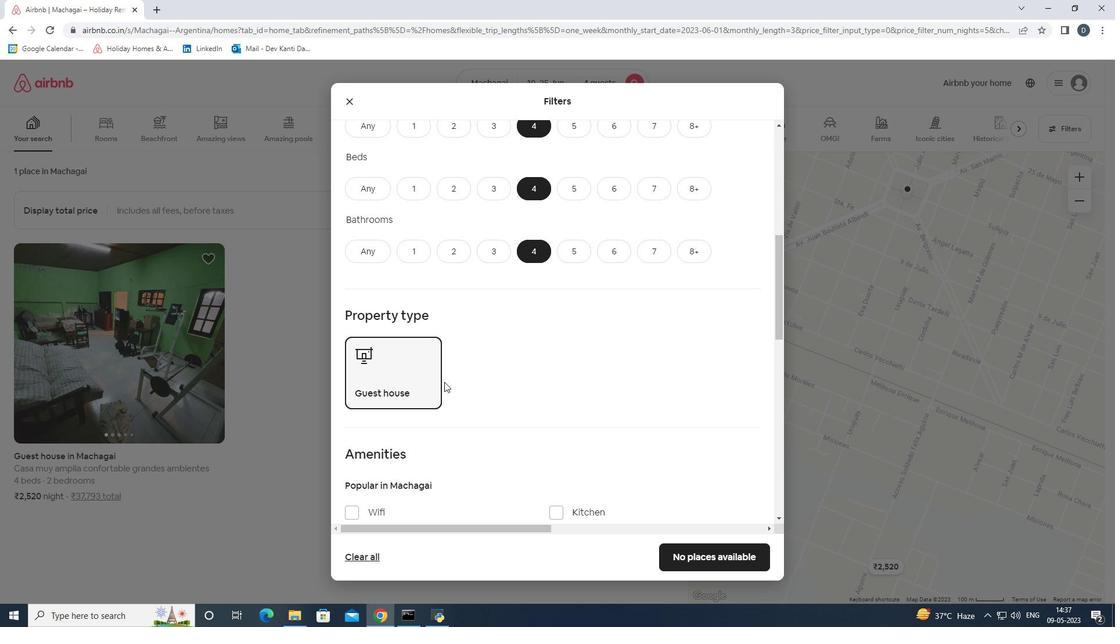 
Action: Mouse scrolled (444, 381) with delta (0, 0)
Screenshot: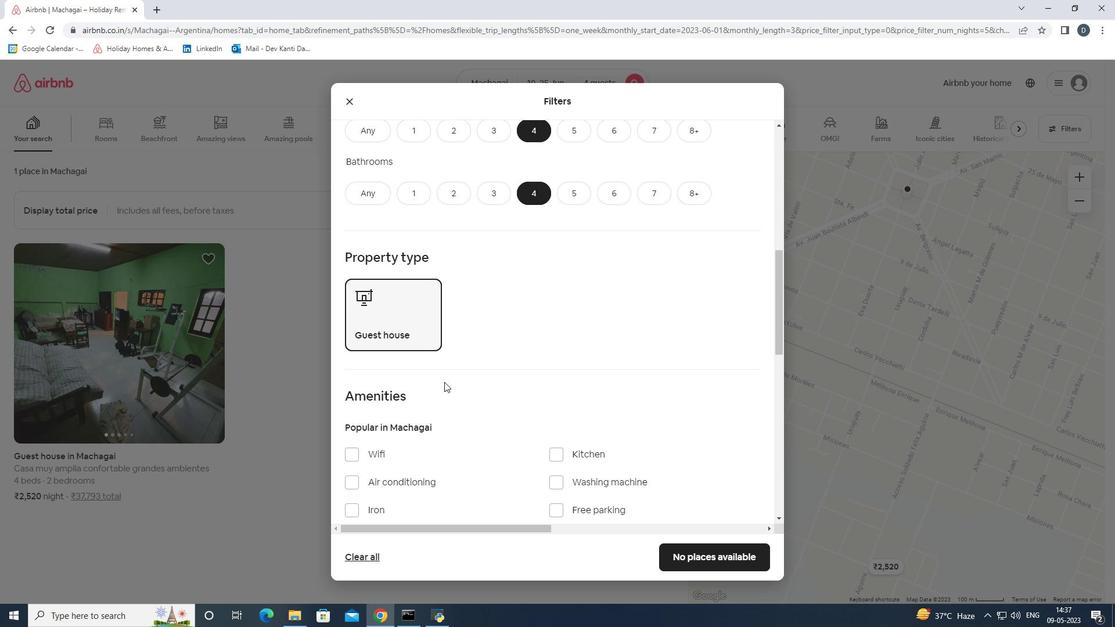 
Action: Mouse moved to (386, 396)
Screenshot: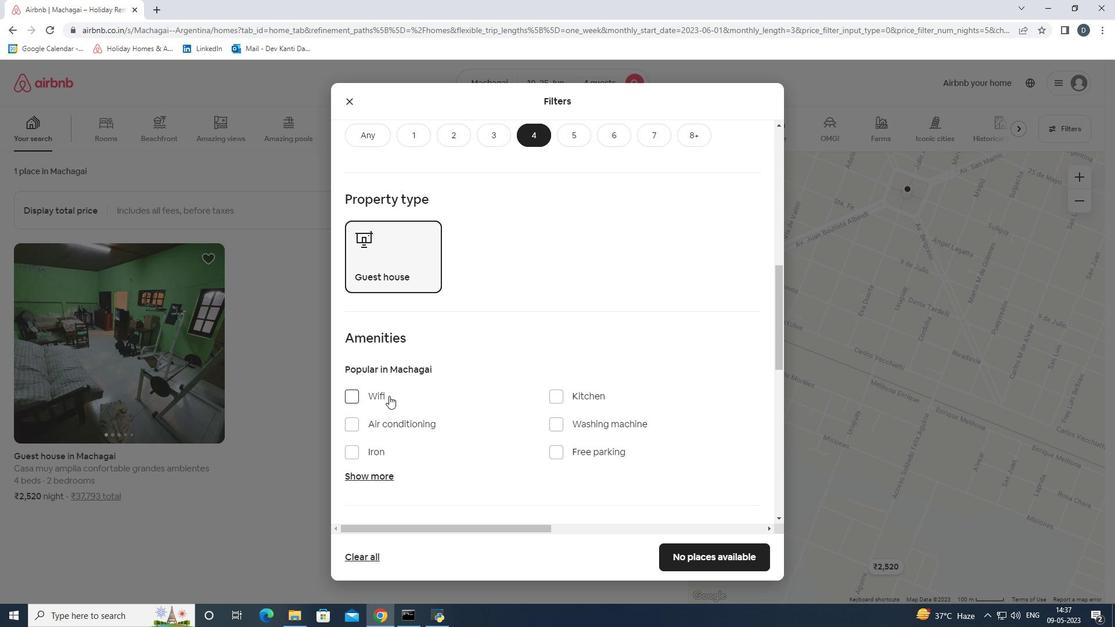 
Action: Mouse pressed left at (386, 396)
Screenshot: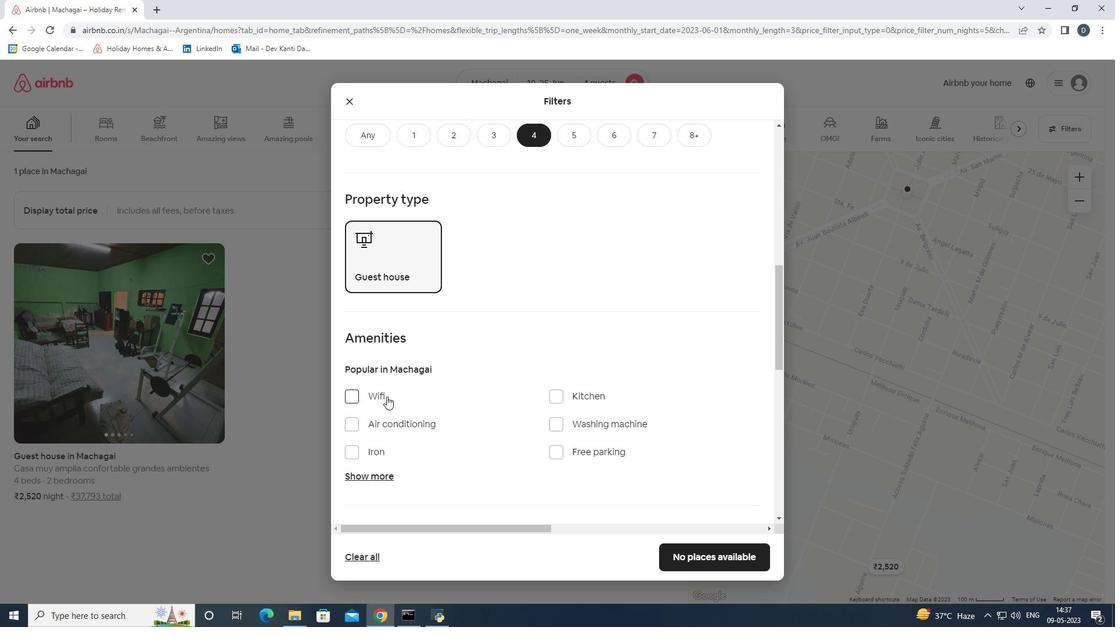 
Action: Mouse moved to (550, 452)
Screenshot: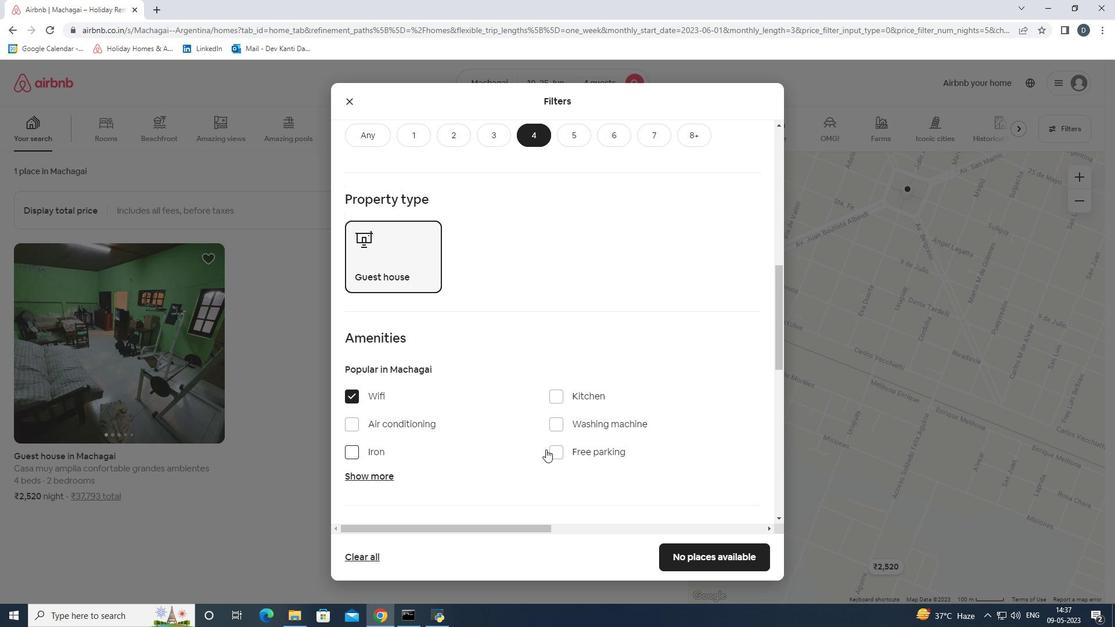 
Action: Mouse pressed left at (550, 452)
Screenshot: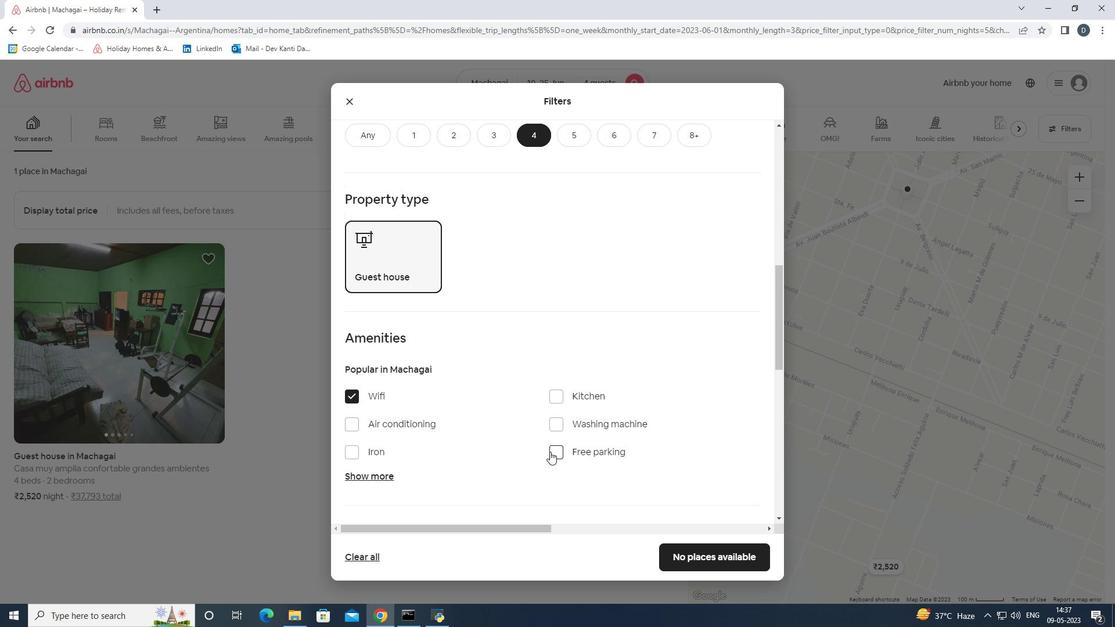
Action: Mouse moved to (392, 474)
Screenshot: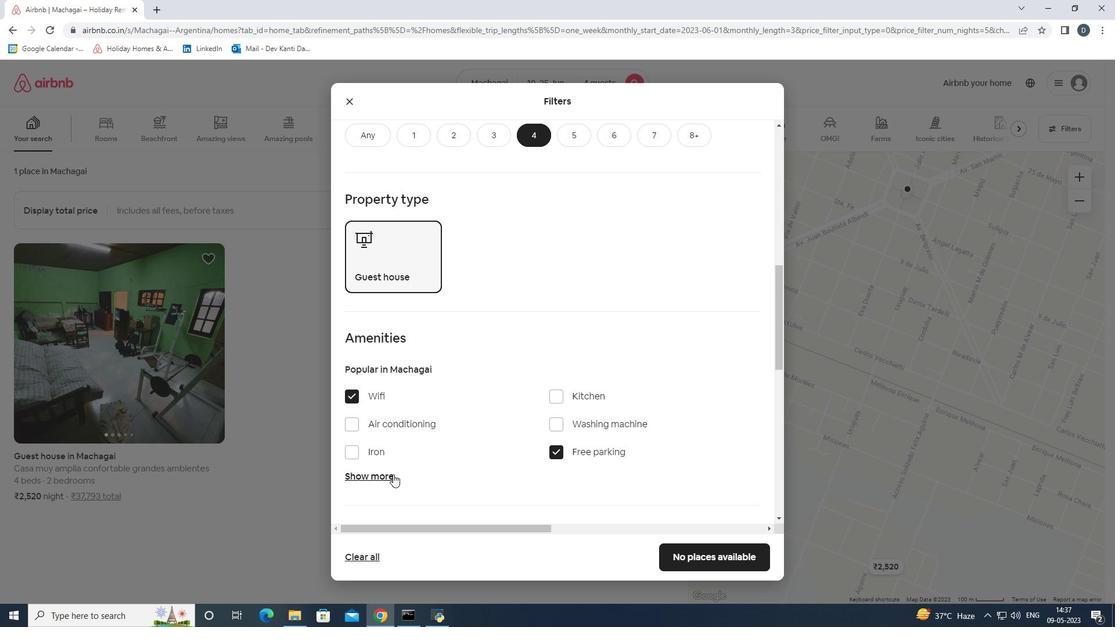
Action: Mouse pressed left at (392, 474)
Screenshot: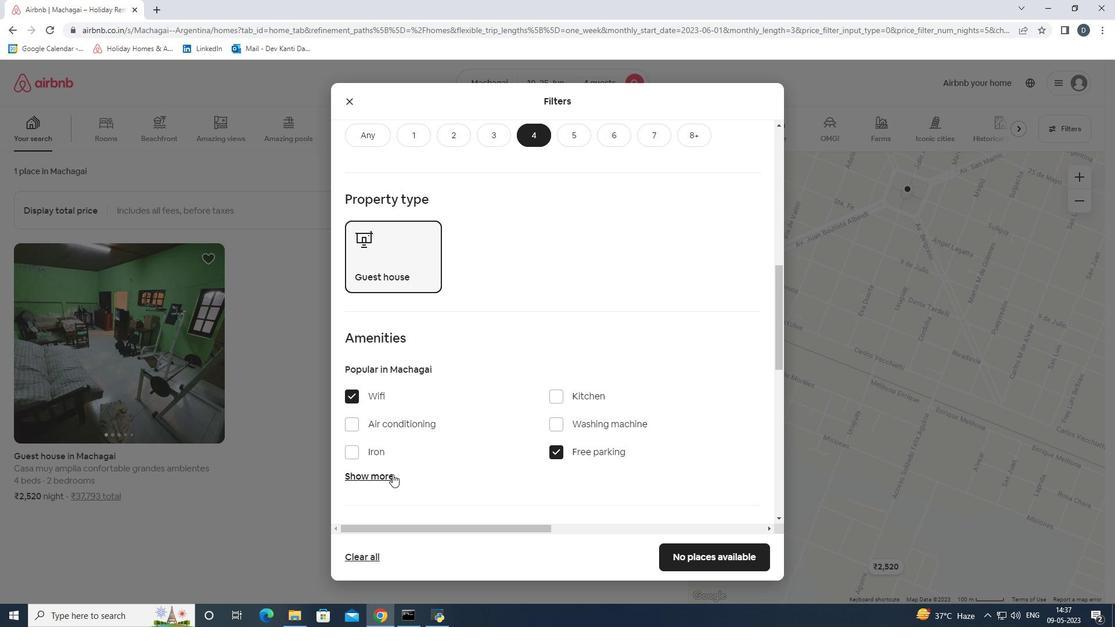 
Action: Mouse moved to (393, 474)
Screenshot: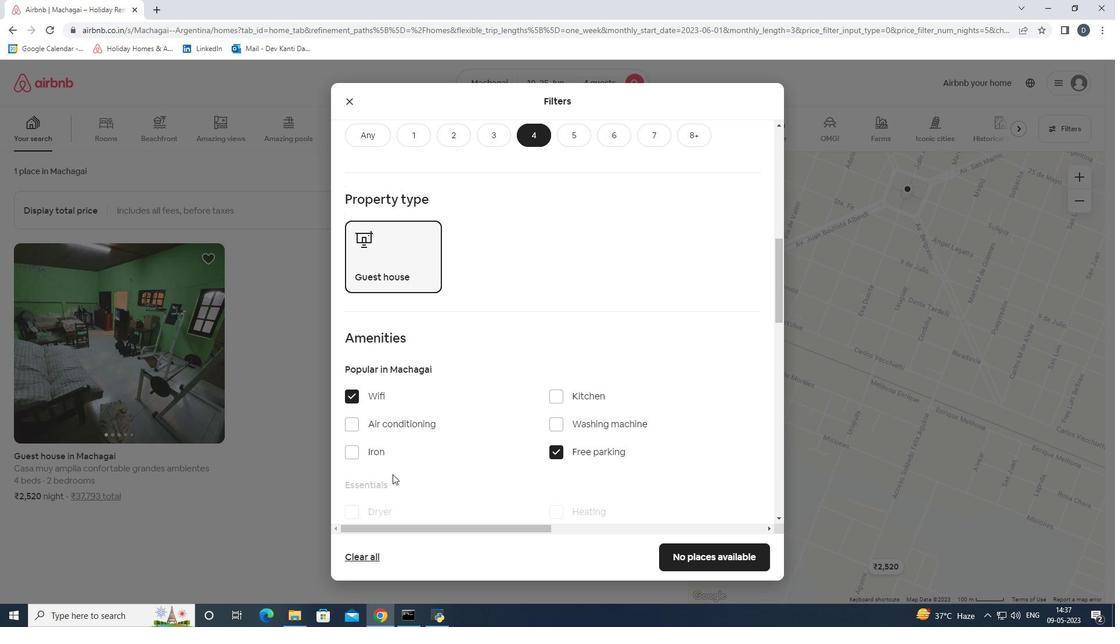 
Action: Mouse scrolled (393, 474) with delta (0, 0)
Screenshot: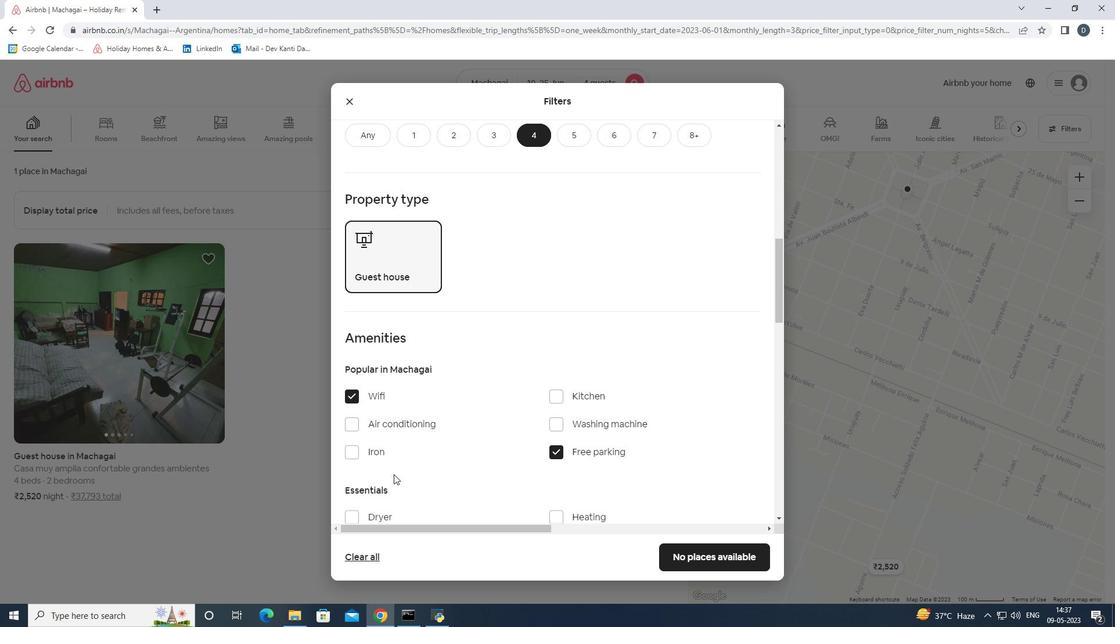 
Action: Mouse moved to (396, 473)
Screenshot: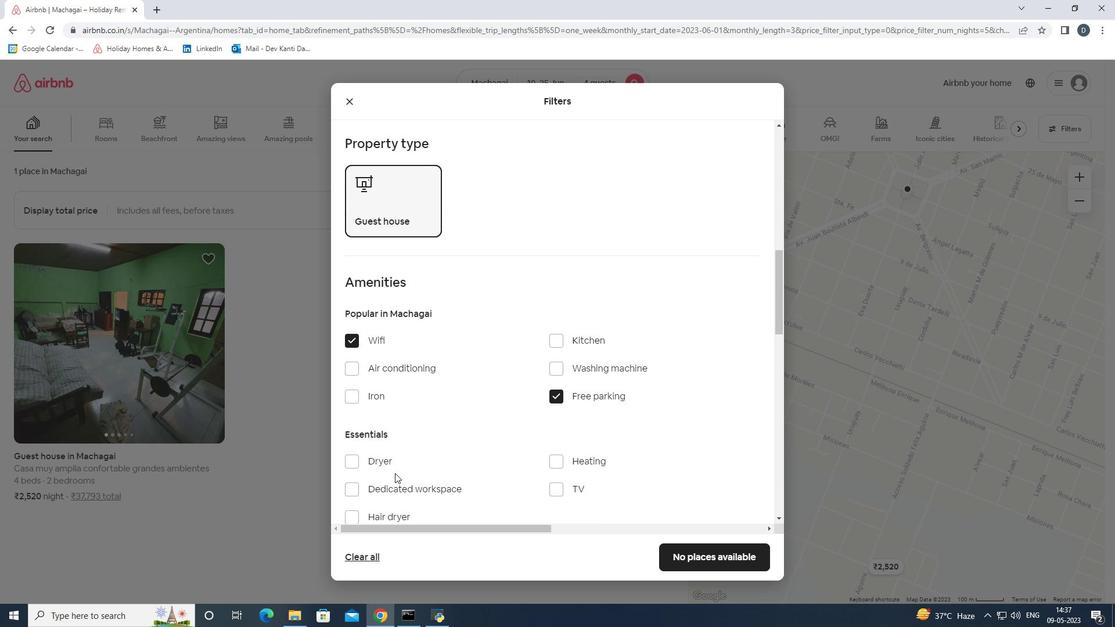 
Action: Mouse scrolled (396, 472) with delta (0, 0)
Screenshot: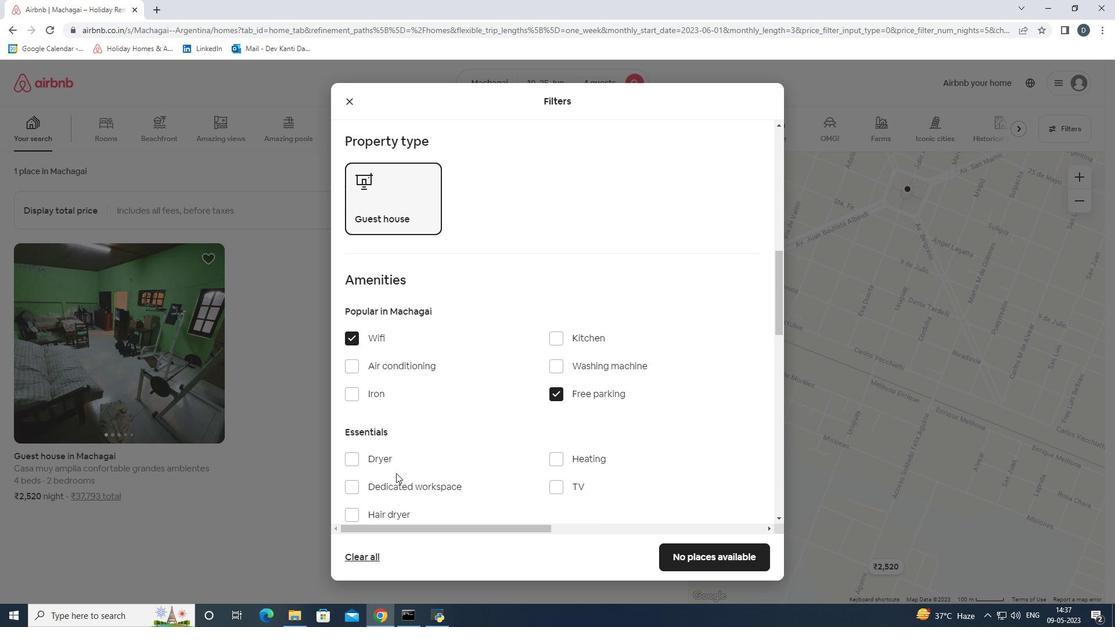 
Action: Mouse scrolled (396, 472) with delta (0, 0)
Screenshot: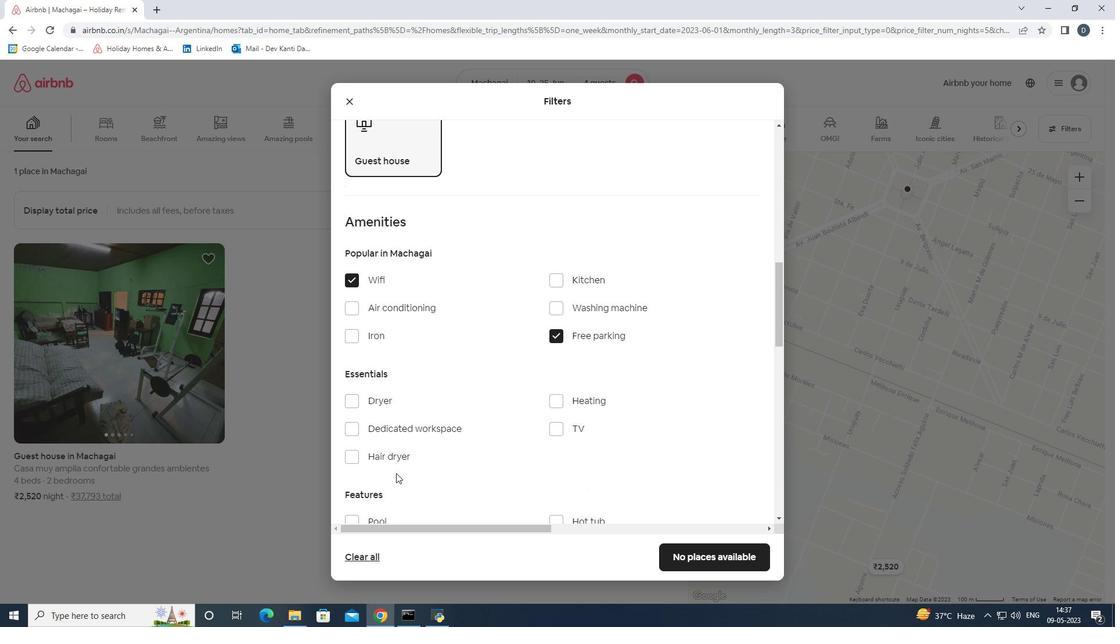 
Action: Mouse moved to (400, 471)
Screenshot: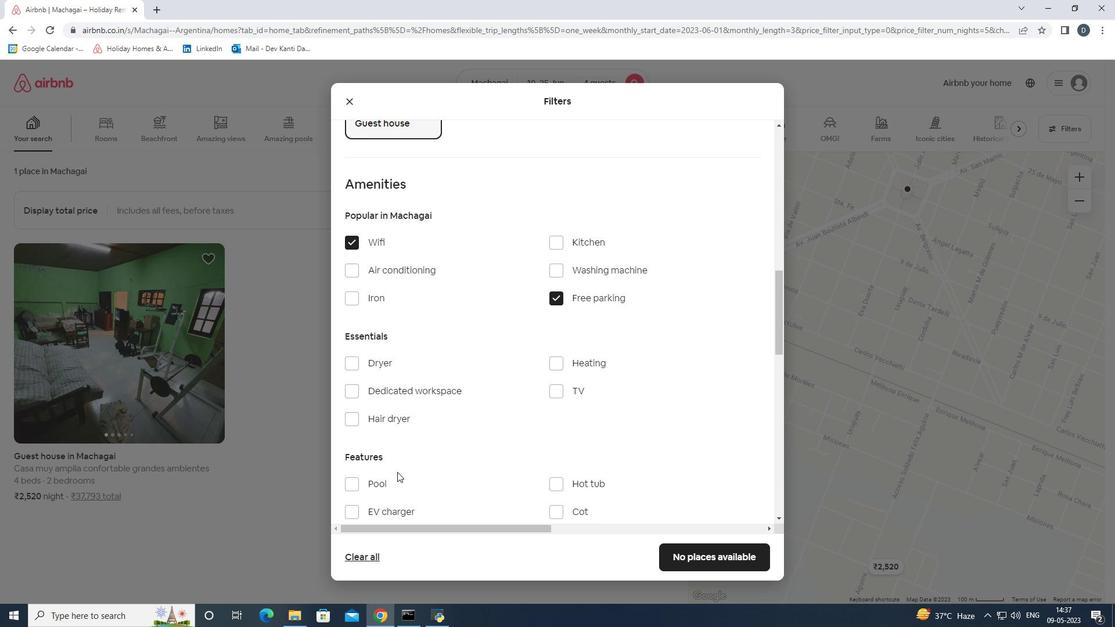 
Action: Mouse scrolled (400, 471) with delta (0, 0)
Screenshot: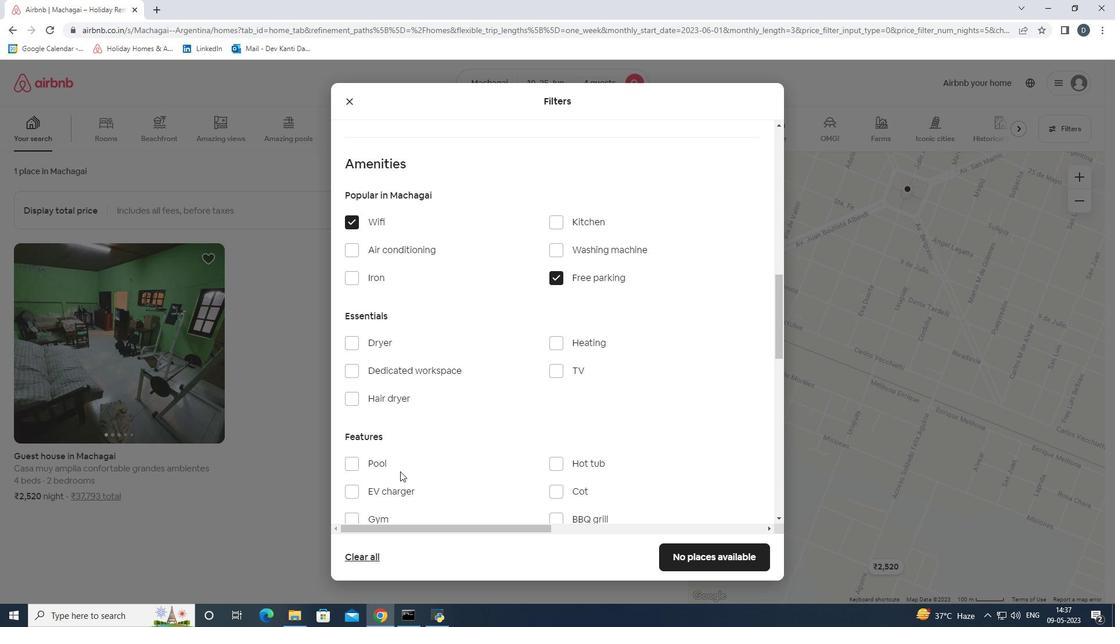 
Action: Mouse moved to (558, 312)
Screenshot: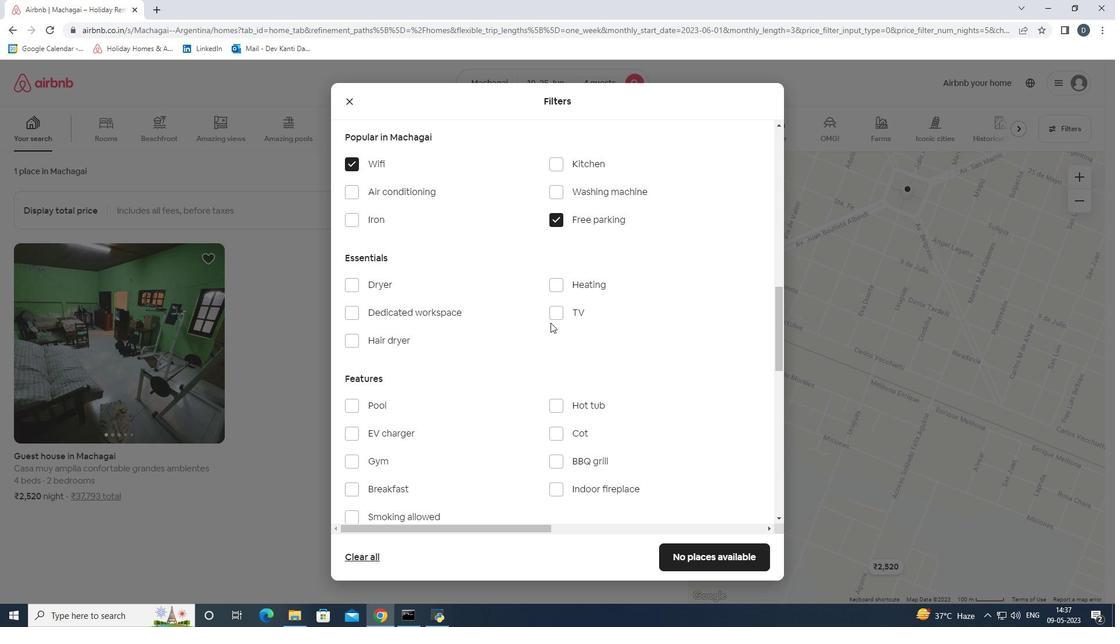 
Action: Mouse pressed left at (558, 312)
Screenshot: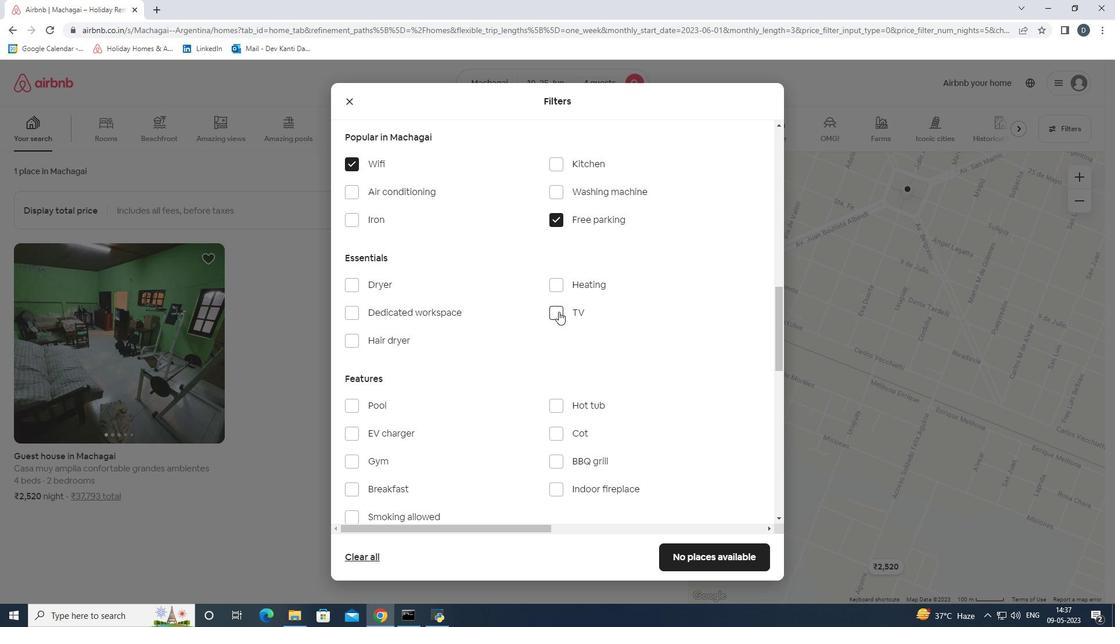 
Action: Mouse moved to (369, 460)
Screenshot: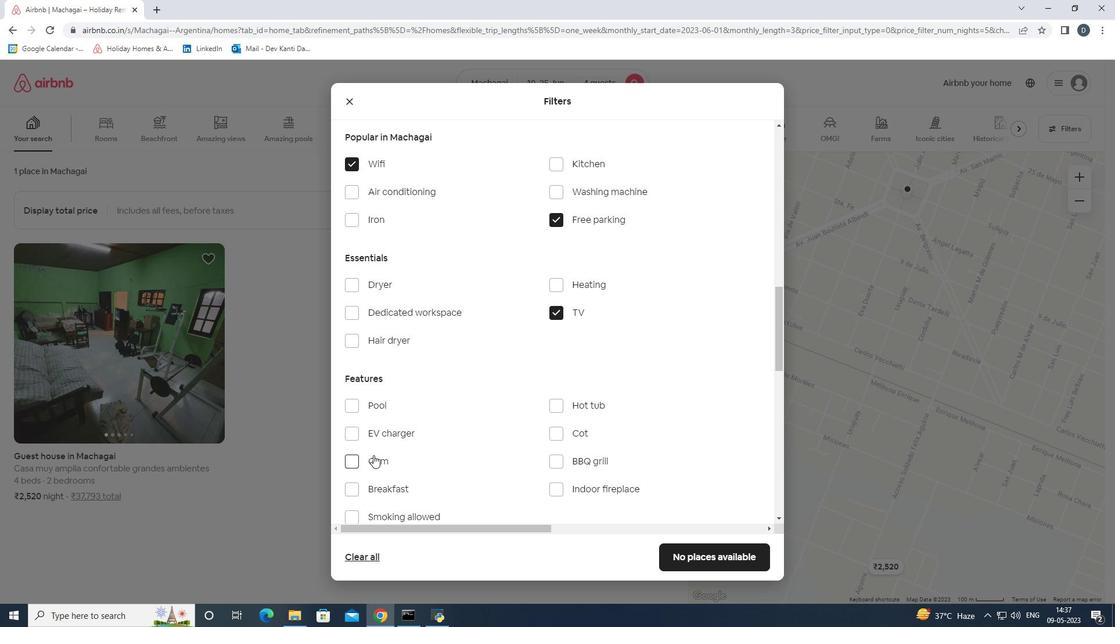 
Action: Mouse pressed left at (369, 460)
Screenshot: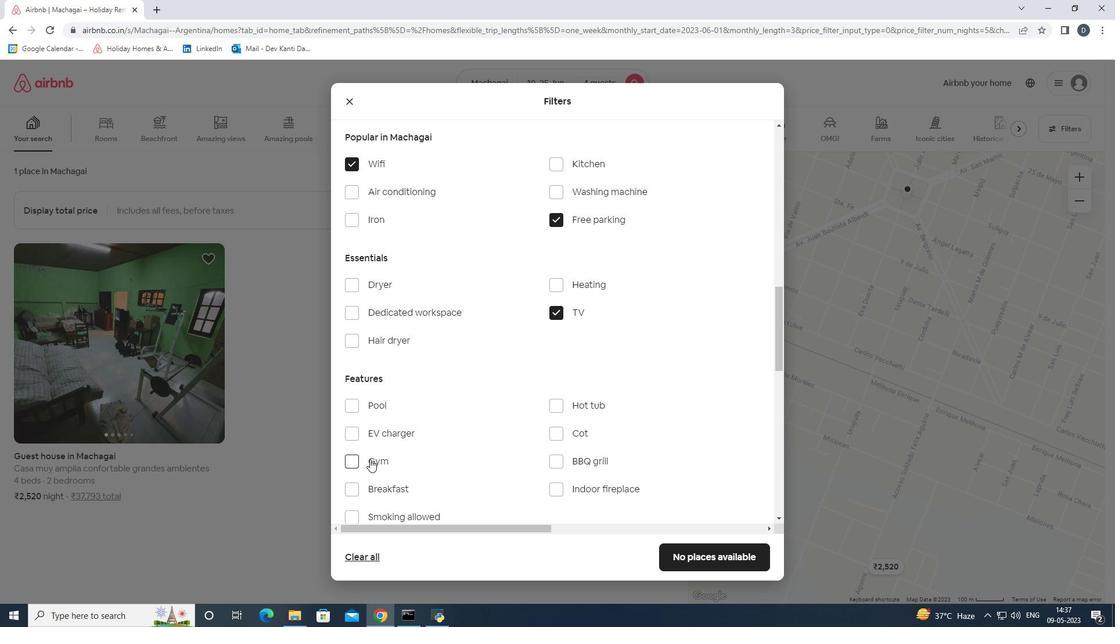 
Action: Mouse moved to (368, 485)
Screenshot: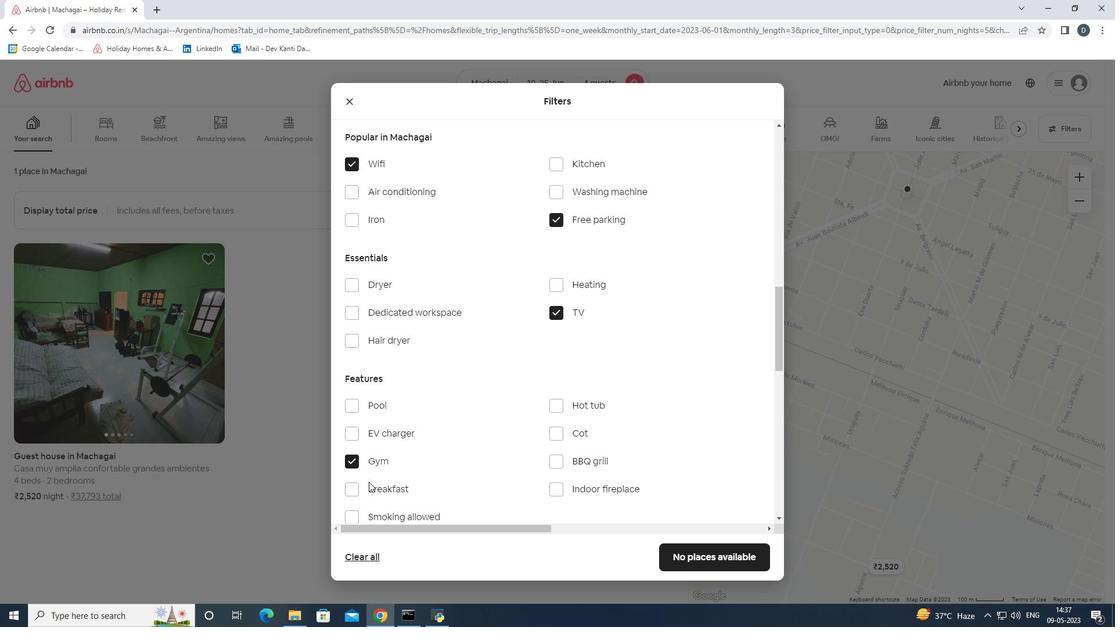 
Action: Mouse pressed left at (368, 485)
Screenshot: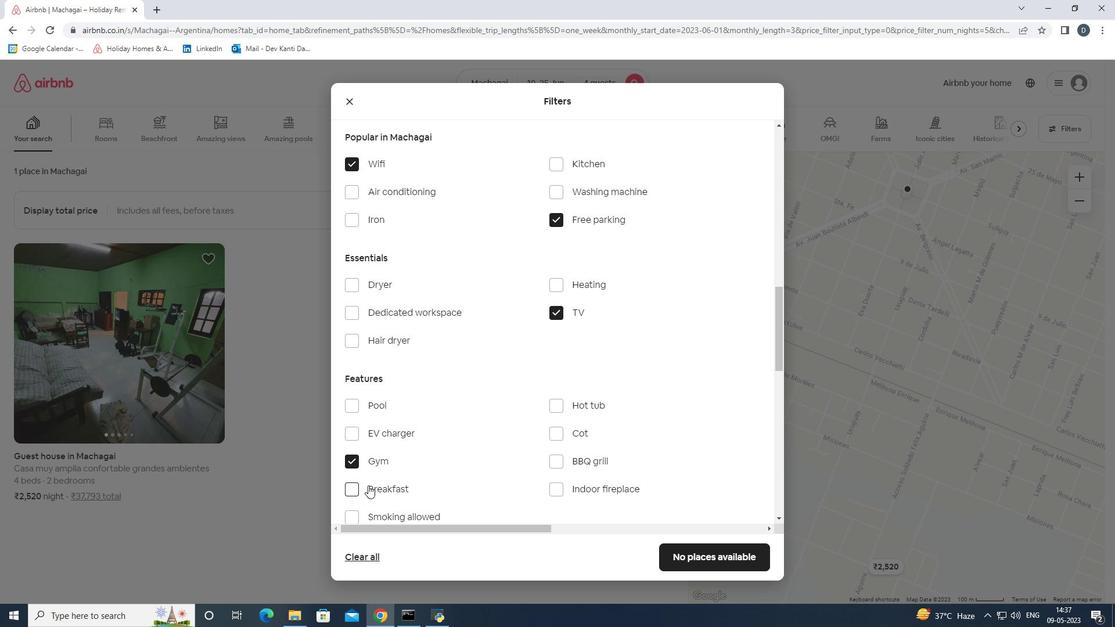 
Action: Mouse moved to (501, 406)
Screenshot: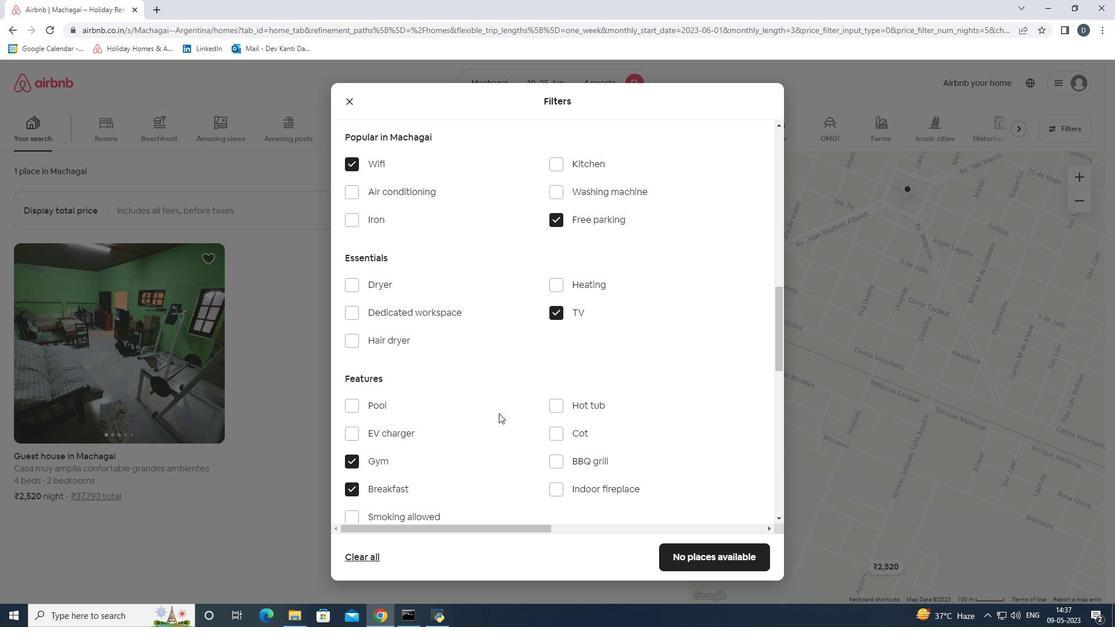 
Action: Mouse scrolled (501, 406) with delta (0, 0)
Screenshot: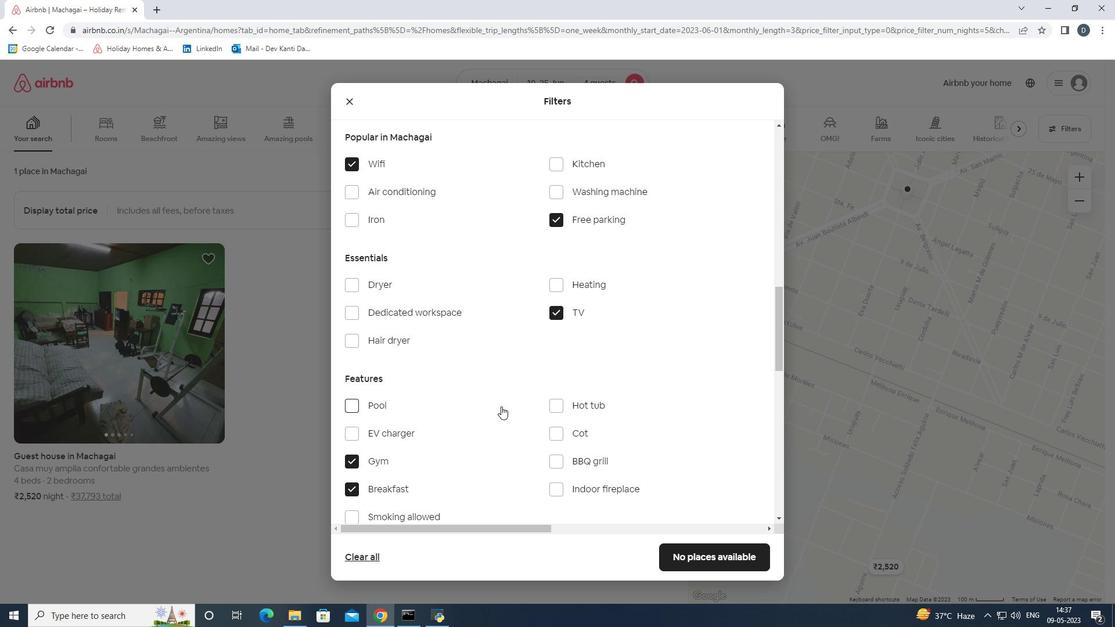 
Action: Mouse scrolled (501, 406) with delta (0, 0)
Screenshot: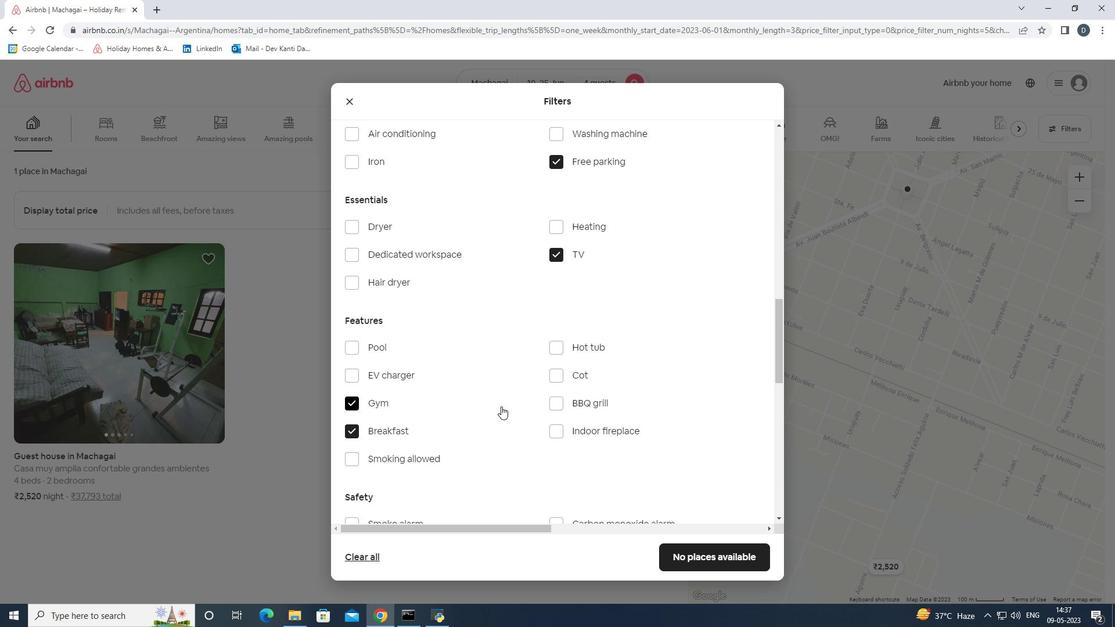 
Action: Mouse scrolled (501, 406) with delta (0, 0)
Screenshot: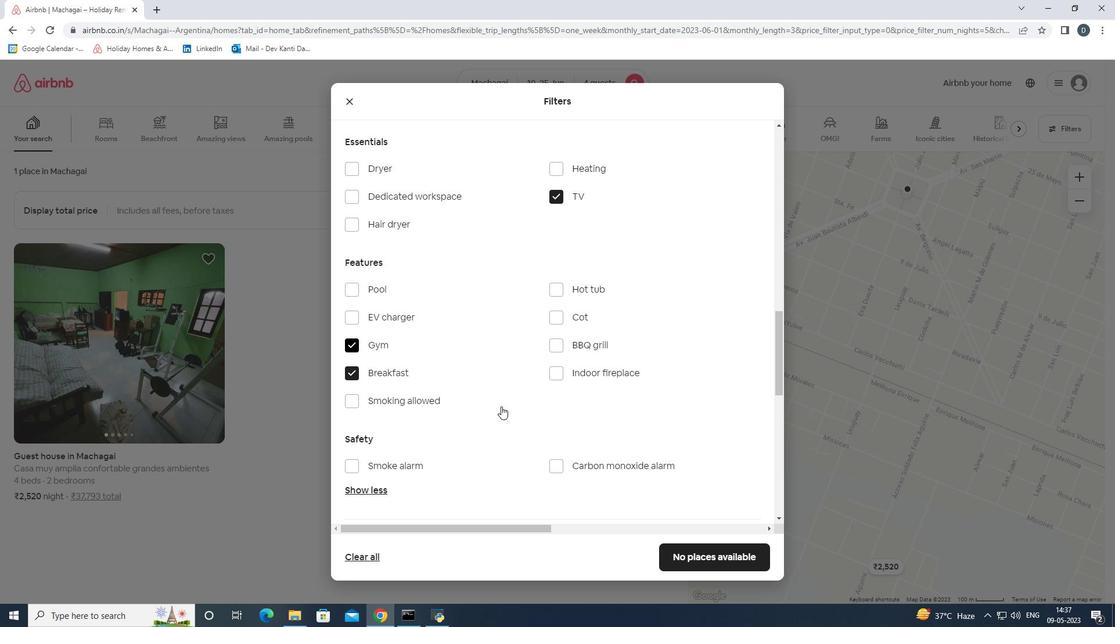 
Action: Mouse scrolled (501, 406) with delta (0, 0)
Screenshot: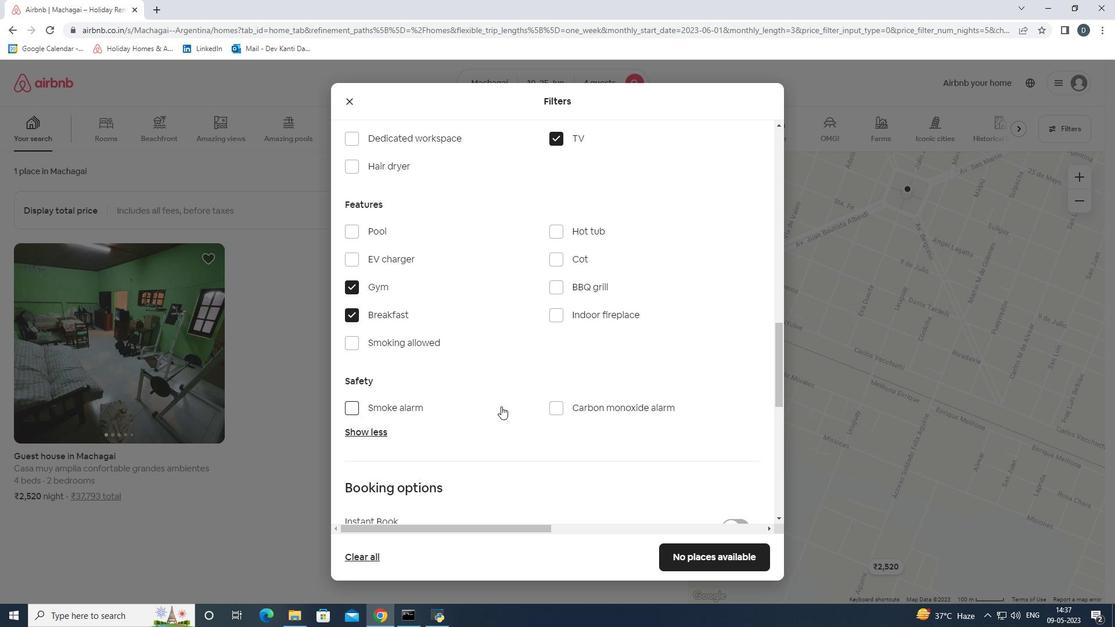 
Action: Mouse scrolled (501, 406) with delta (0, 0)
Screenshot: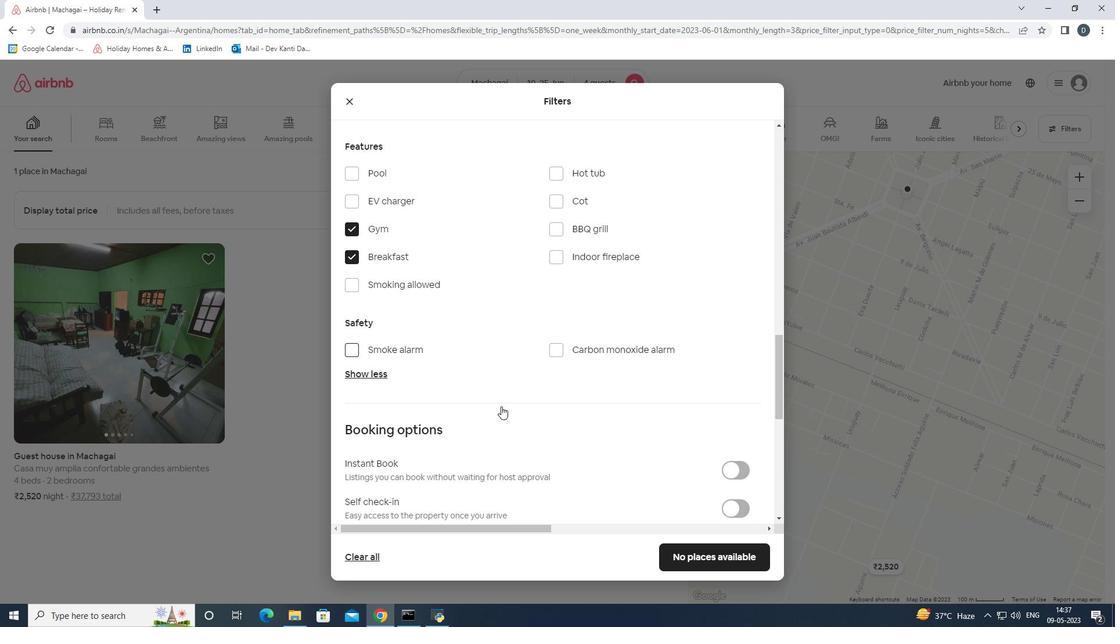 
Action: Mouse scrolled (501, 406) with delta (0, 0)
Screenshot: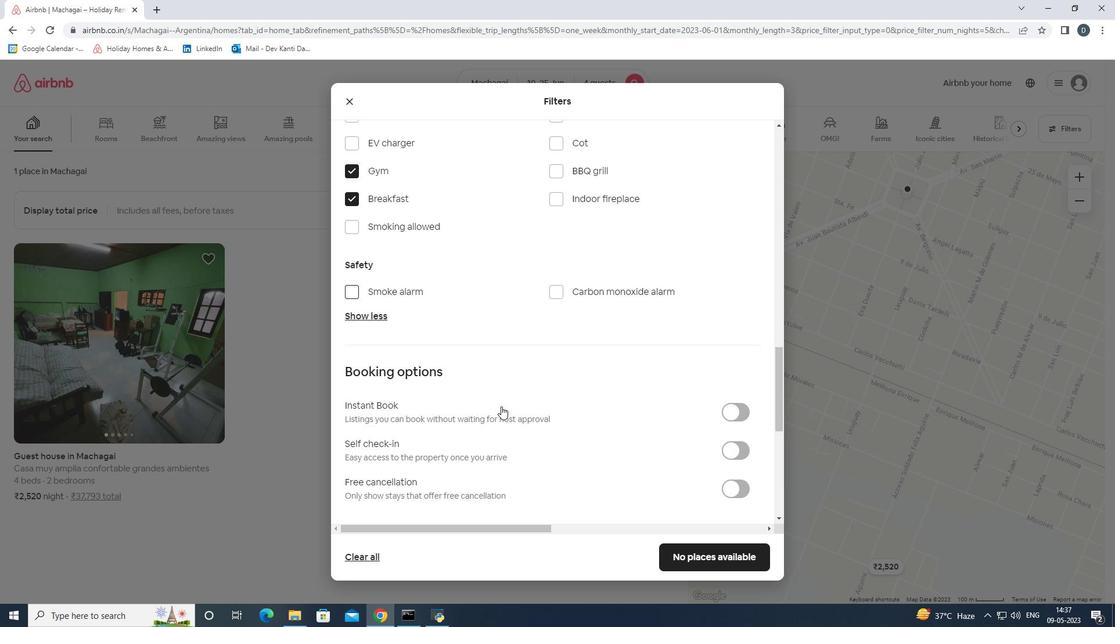
Action: Mouse moved to (729, 390)
Screenshot: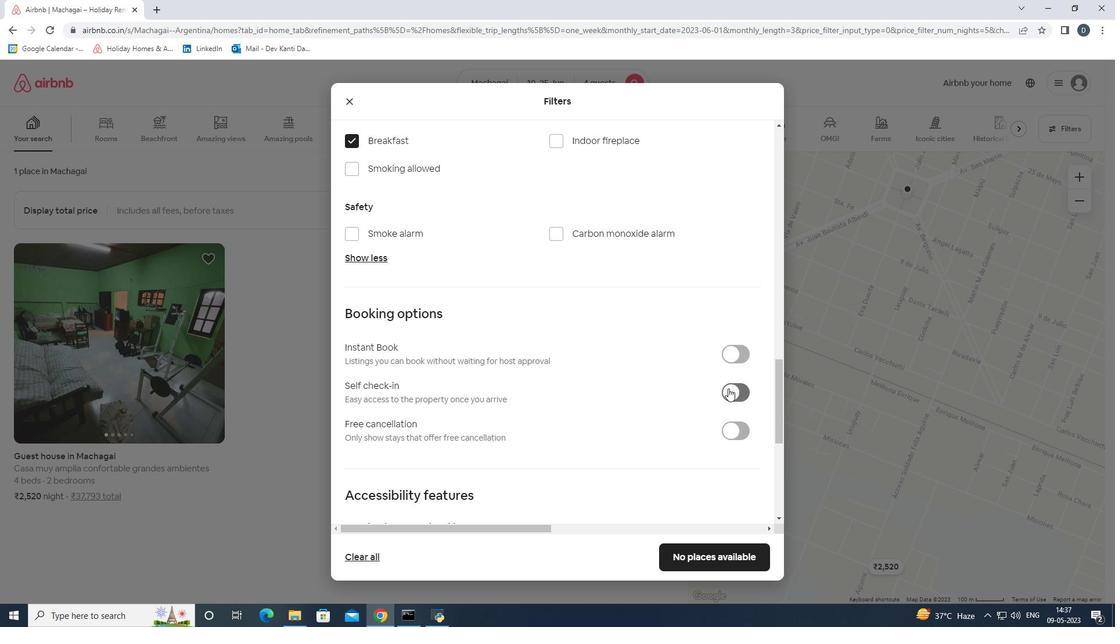 
Action: Mouse pressed left at (729, 390)
Screenshot: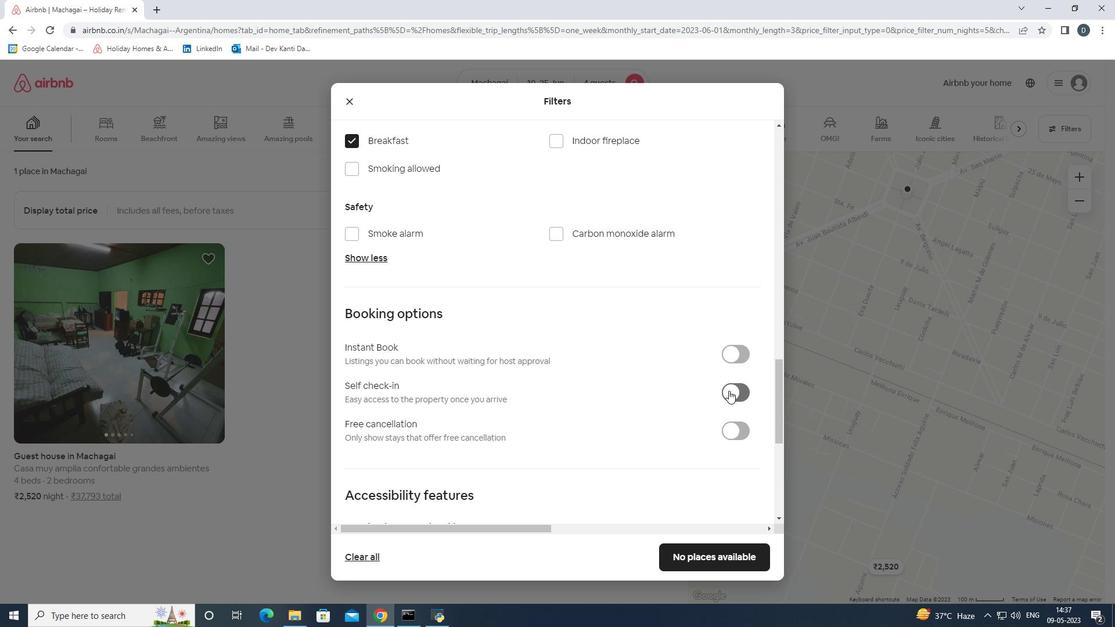 
Action: Mouse moved to (722, 377)
Screenshot: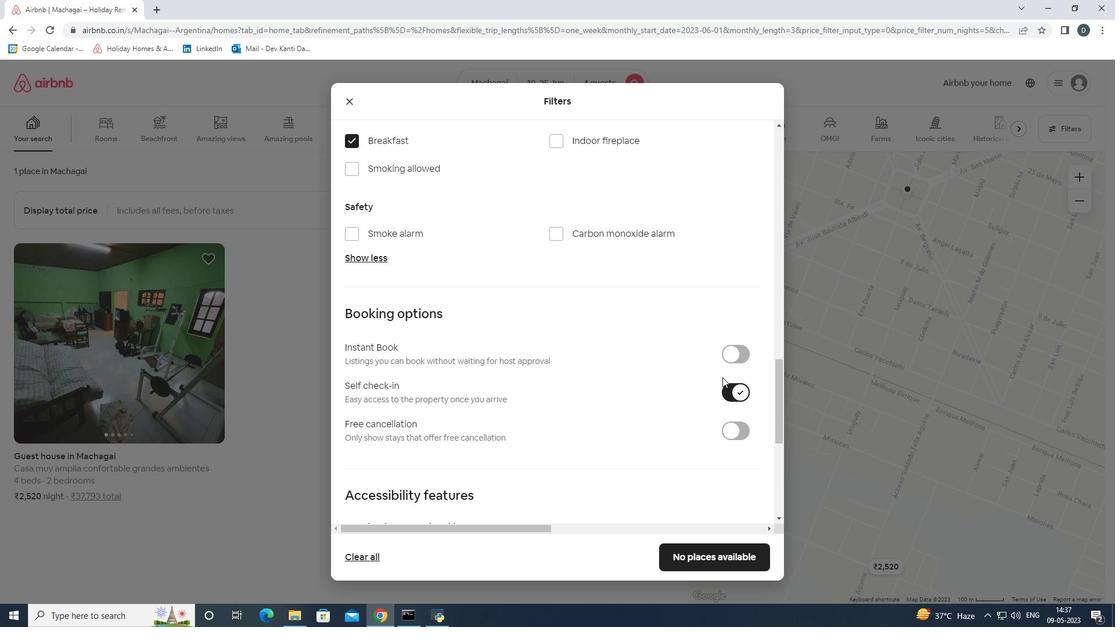 
Action: Mouse scrolled (722, 376) with delta (0, 0)
Screenshot: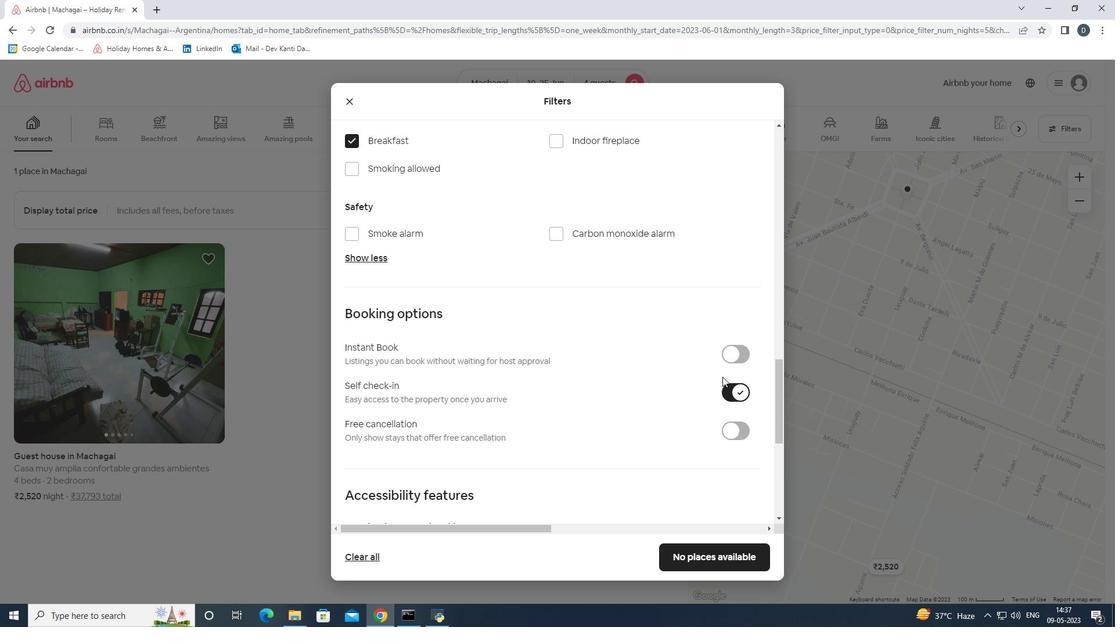 
Action: Mouse scrolled (722, 376) with delta (0, 0)
Screenshot: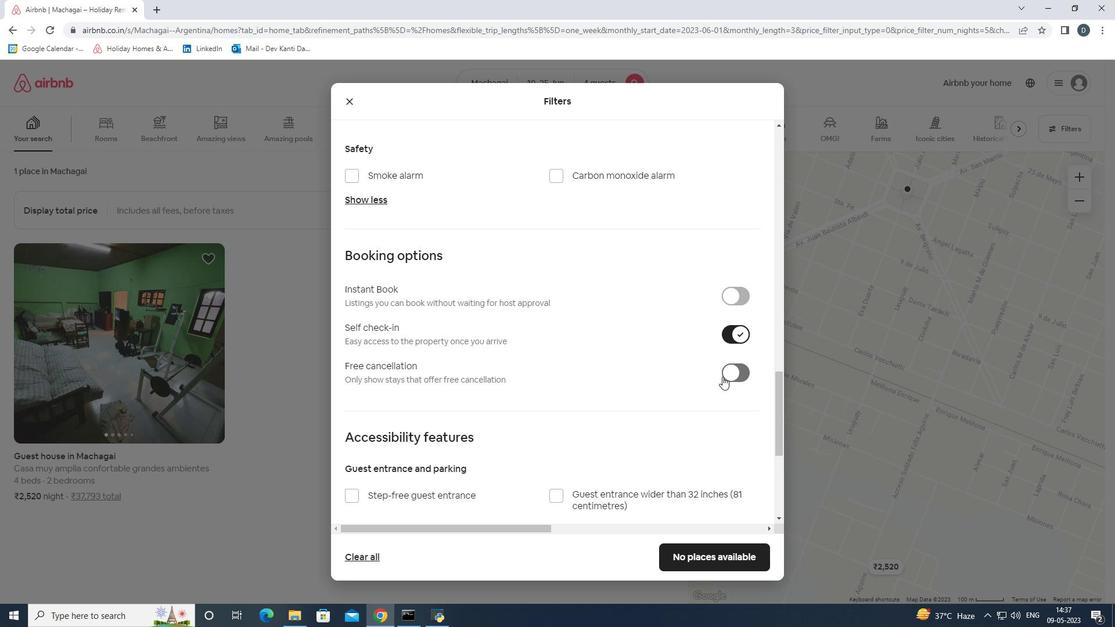 
Action: Mouse scrolled (722, 376) with delta (0, 0)
Screenshot: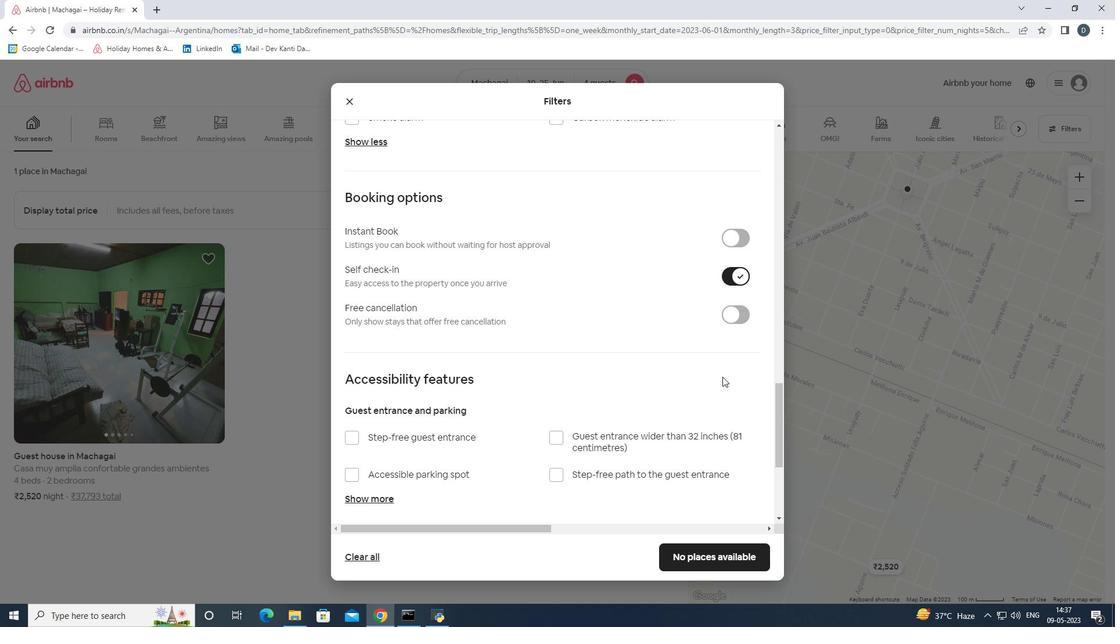 
Action: Mouse scrolled (722, 376) with delta (0, 0)
Screenshot: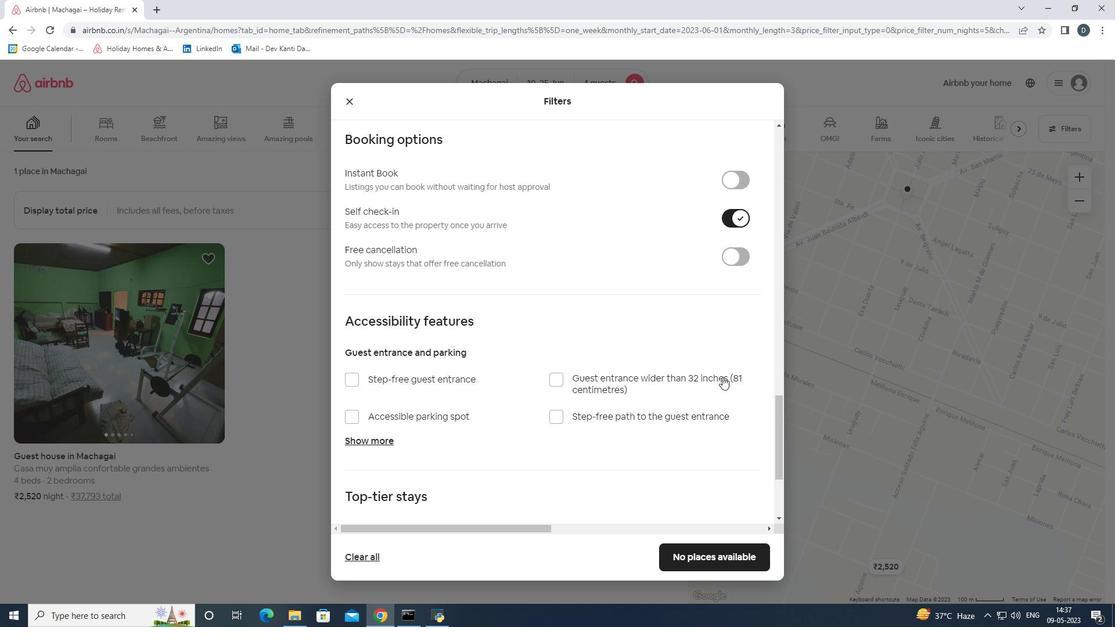 
Action: Mouse scrolled (722, 376) with delta (0, 0)
Screenshot: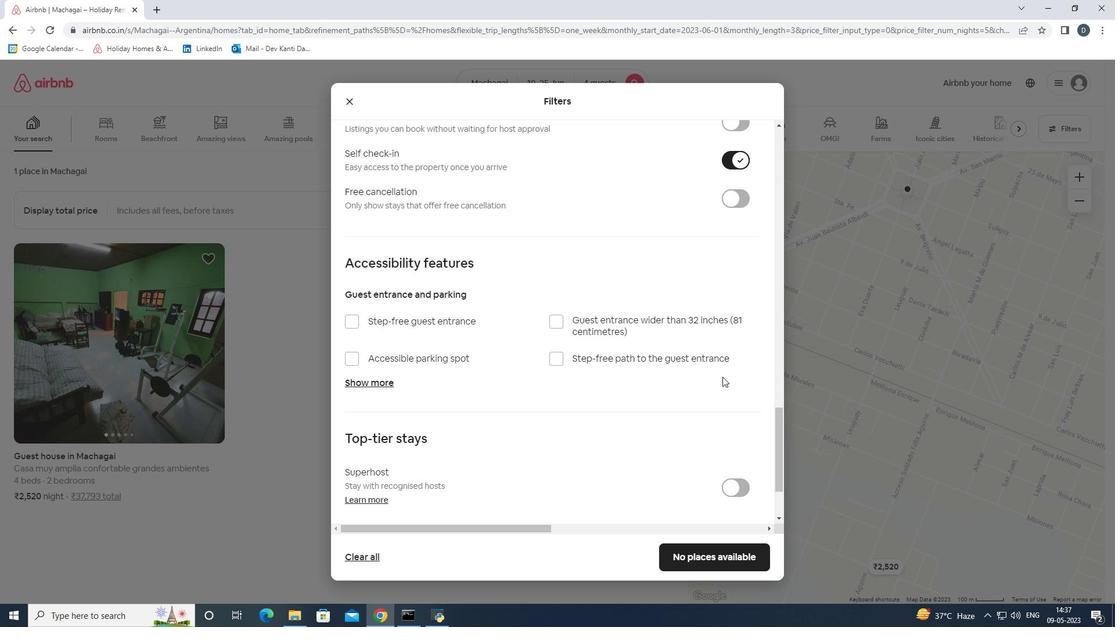 
Action: Mouse scrolled (722, 376) with delta (0, 0)
Screenshot: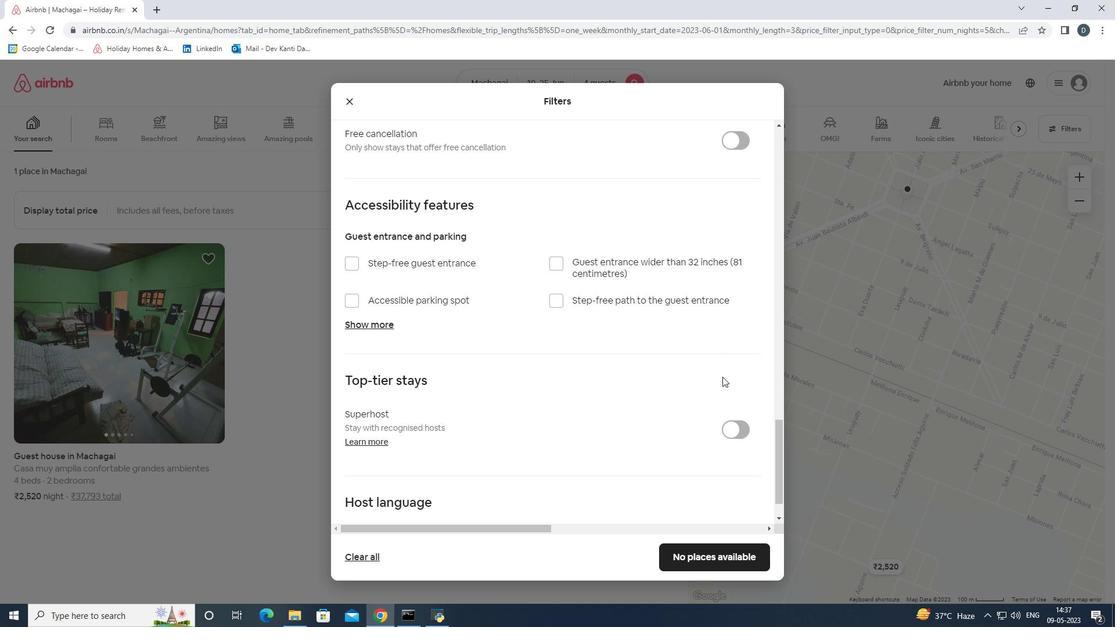 
Action: Mouse scrolled (722, 376) with delta (0, 0)
Screenshot: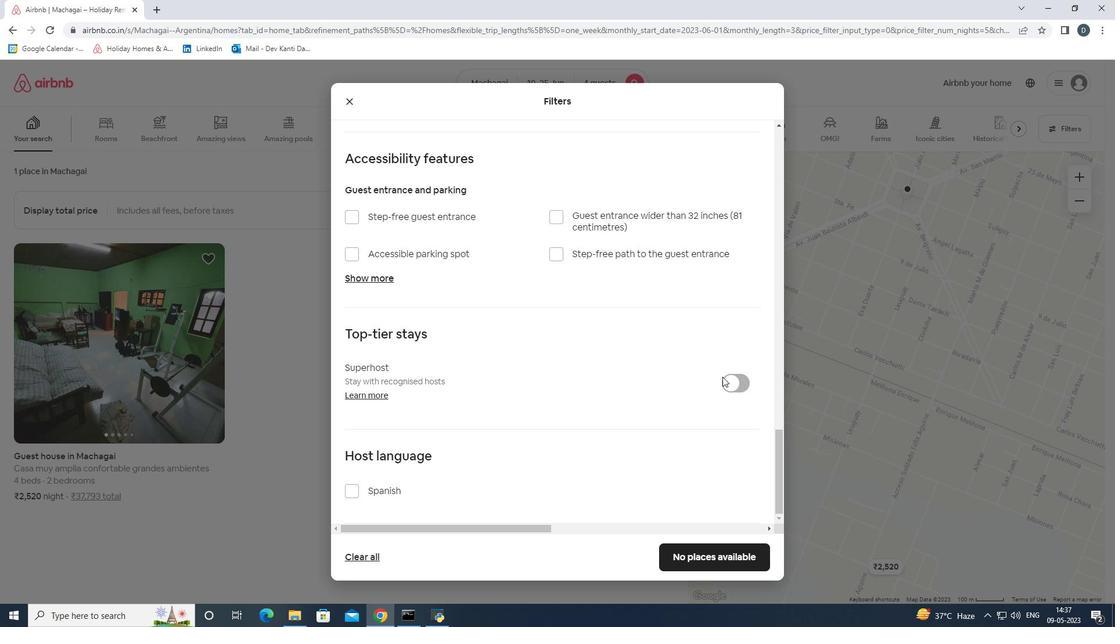 
Action: Mouse moved to (704, 552)
Screenshot: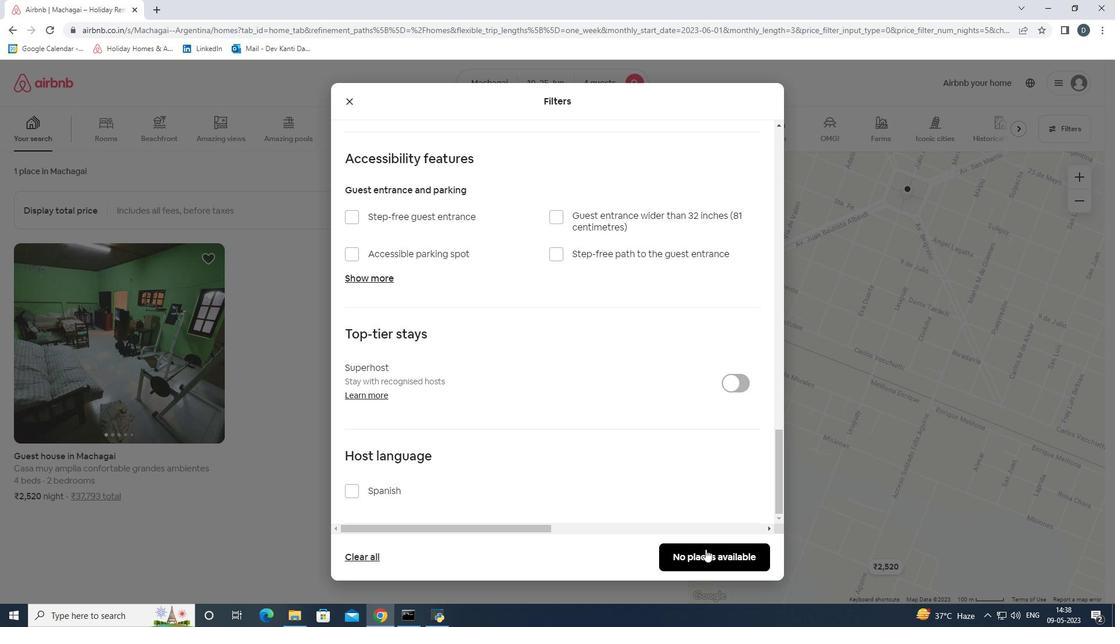 
Action: Mouse pressed left at (704, 552)
Screenshot: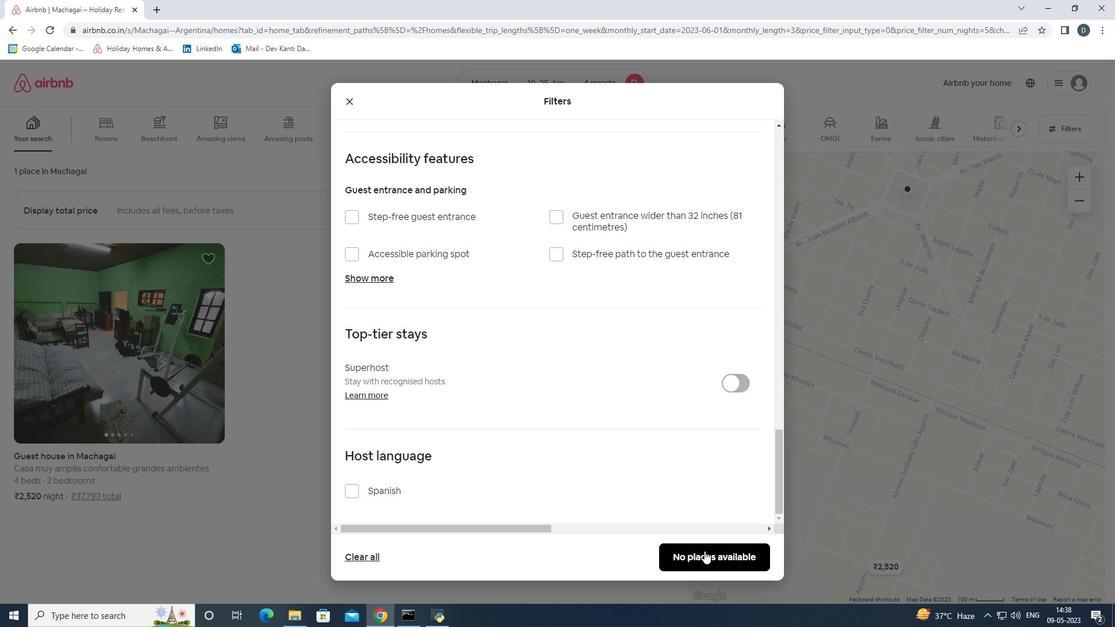 
Action: Mouse moved to (702, 549)
Screenshot: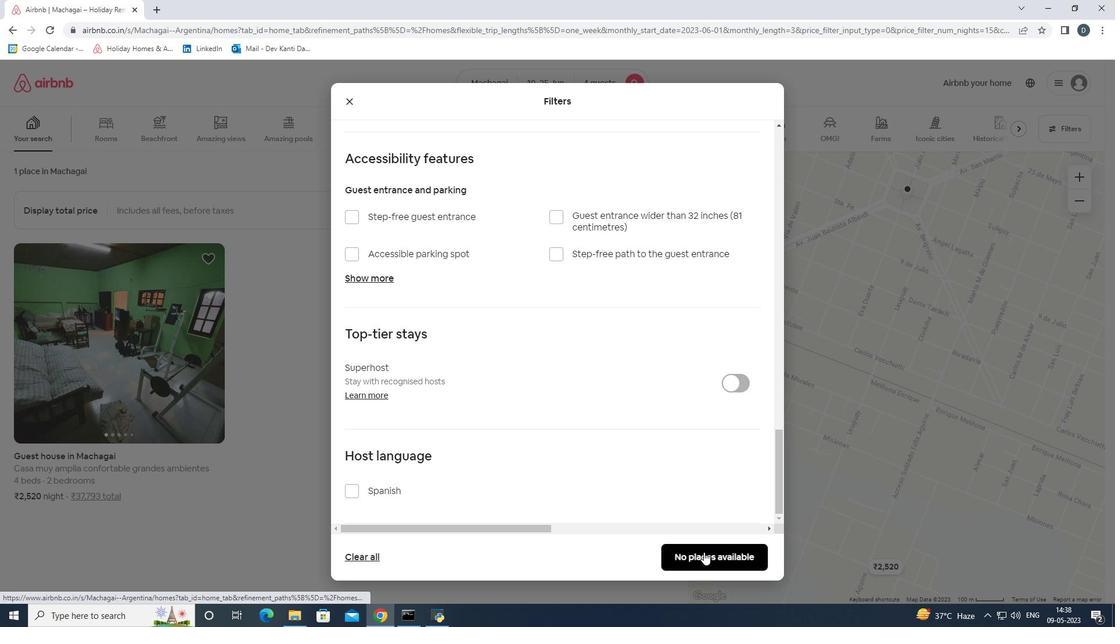 
